 Task: Look for space in Bandar Seri Begawan, Brunei from 12th June, 2023 to 15th June, 2023 for 2 adults in price range Rs.10000 to Rs.15000. Place can be entire place with 1  bedroom having 1 bed and 1 bathroom. Property type can be house, flat, guest house, hotel. Booking option can be shelf check-in. Required host language is English.
Action: Mouse moved to (578, 76)
Screenshot: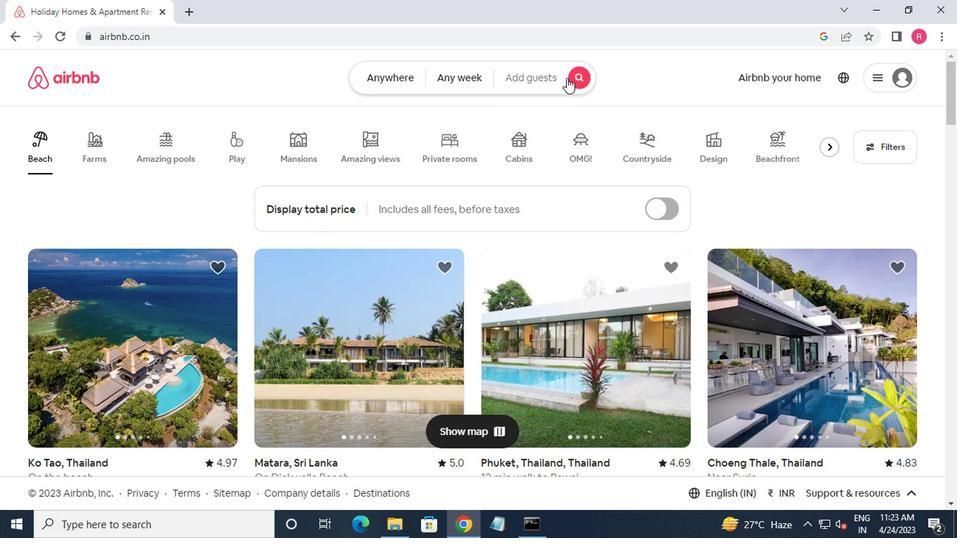 
Action: Mouse pressed left at (578, 76)
Screenshot: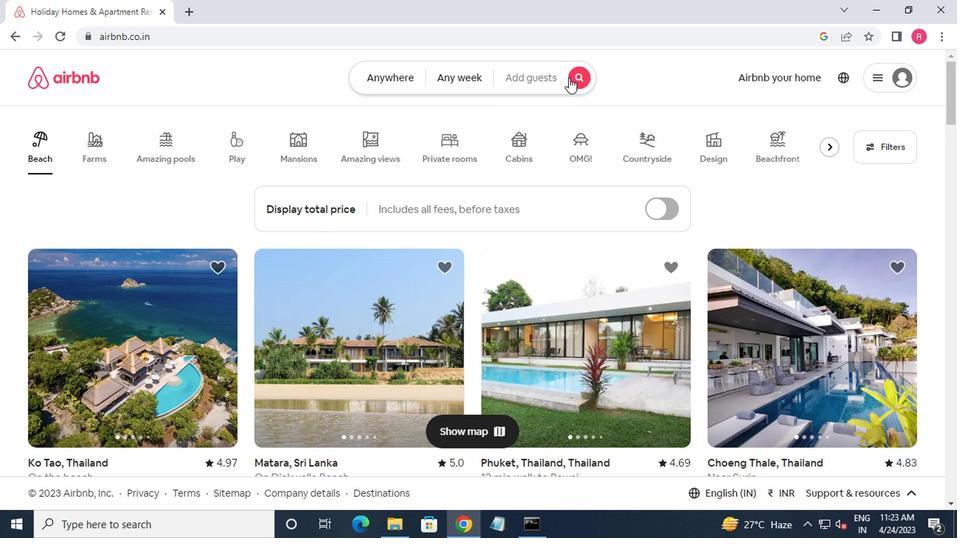 
Action: Mouse moved to (257, 136)
Screenshot: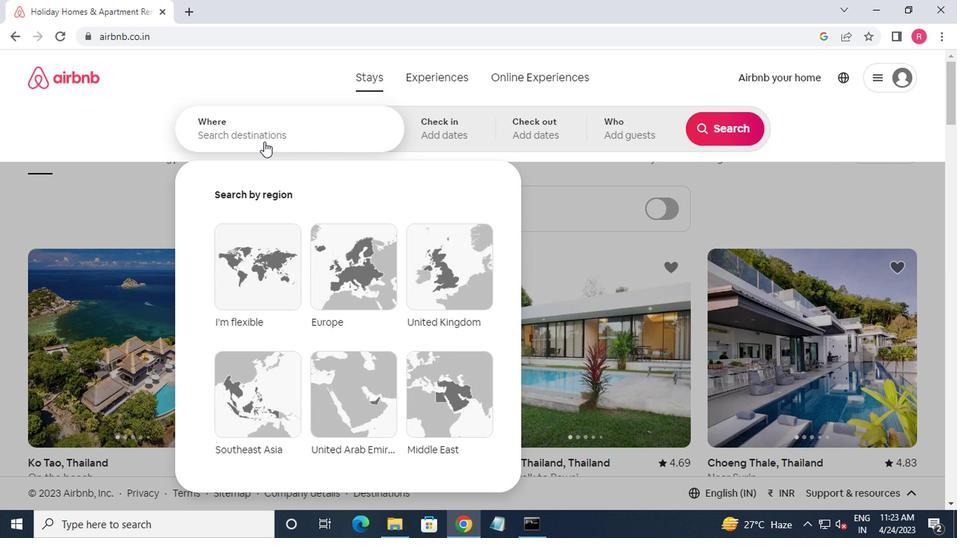 
Action: Mouse pressed left at (257, 136)
Screenshot: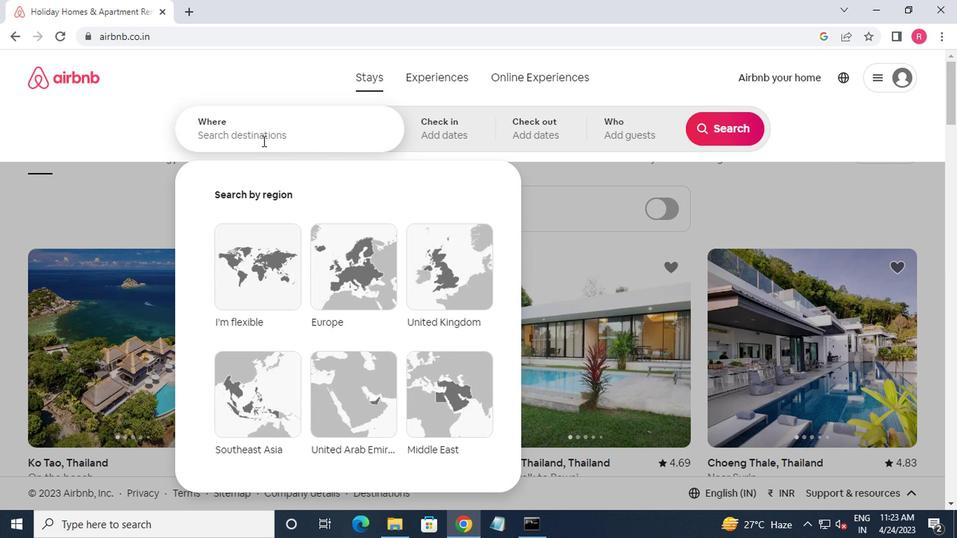 
Action: Mouse moved to (357, 206)
Screenshot: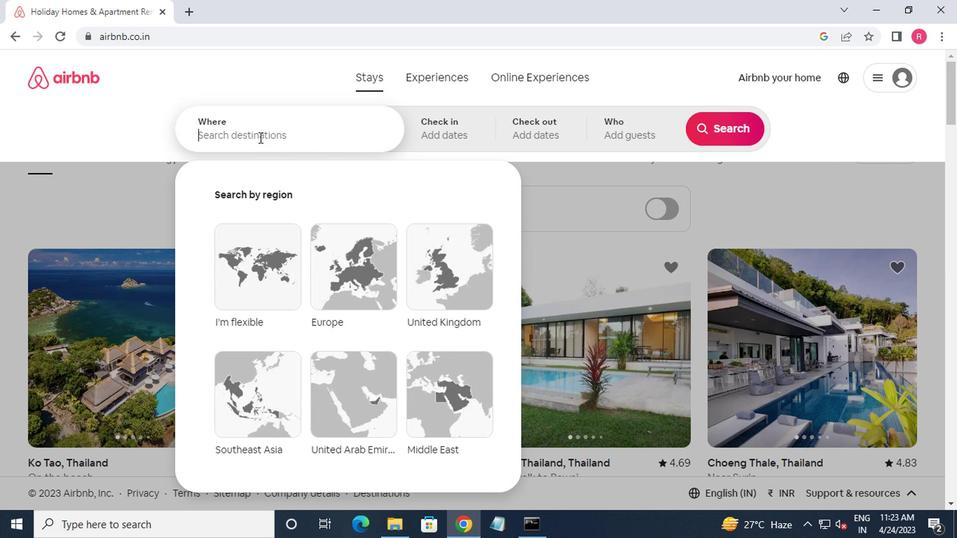 
Action: Key pressed bandar<Key.space>seri<Key.space>begawan,brunei
Screenshot: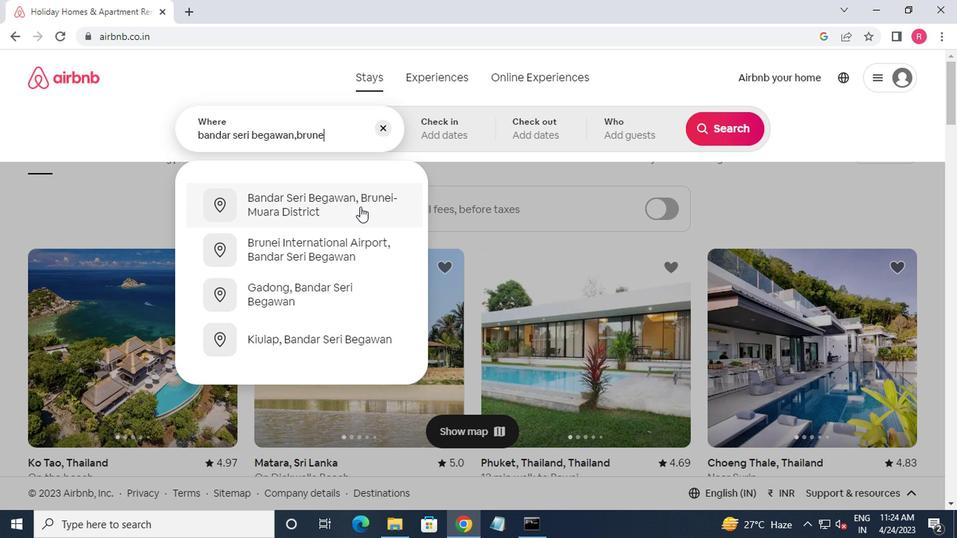 
Action: Mouse pressed left at (357, 206)
Screenshot: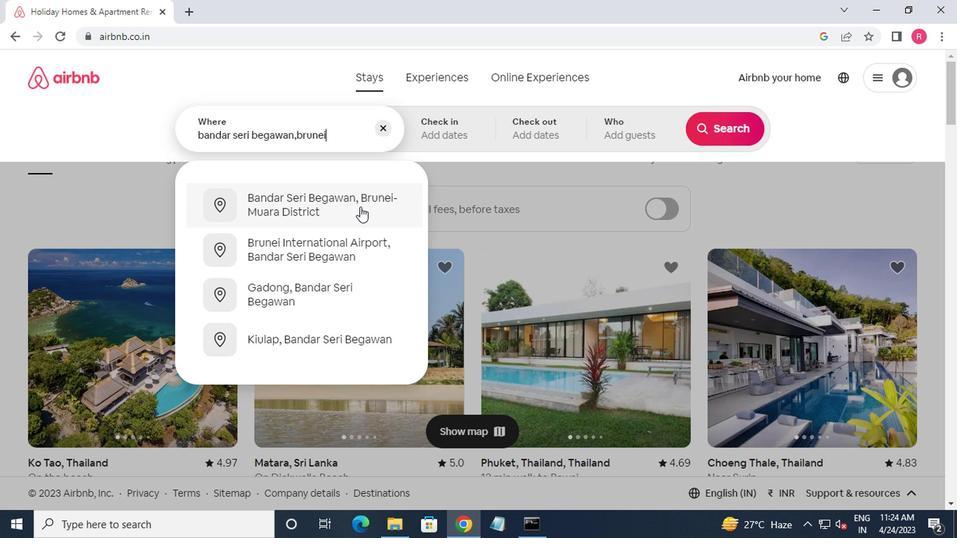 
Action: Mouse moved to (707, 241)
Screenshot: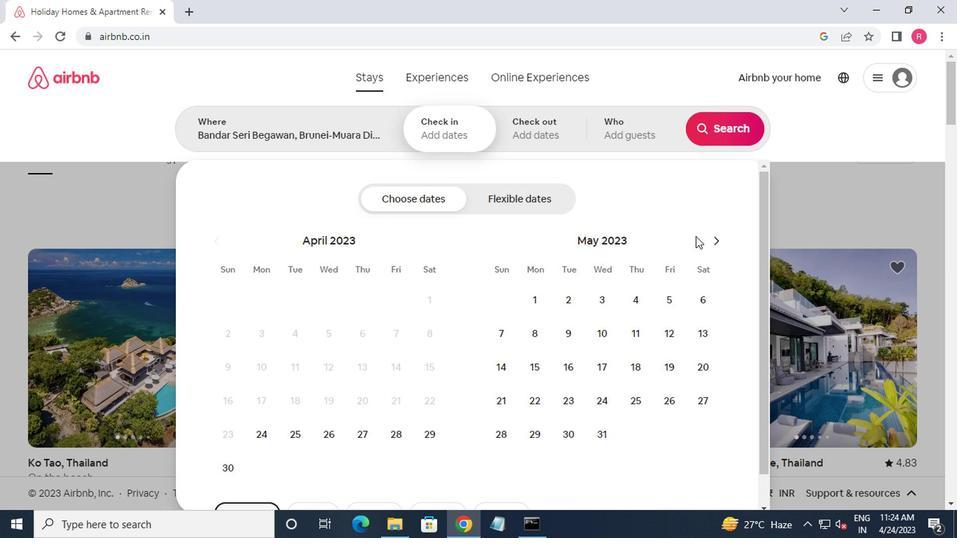 
Action: Mouse pressed left at (707, 241)
Screenshot: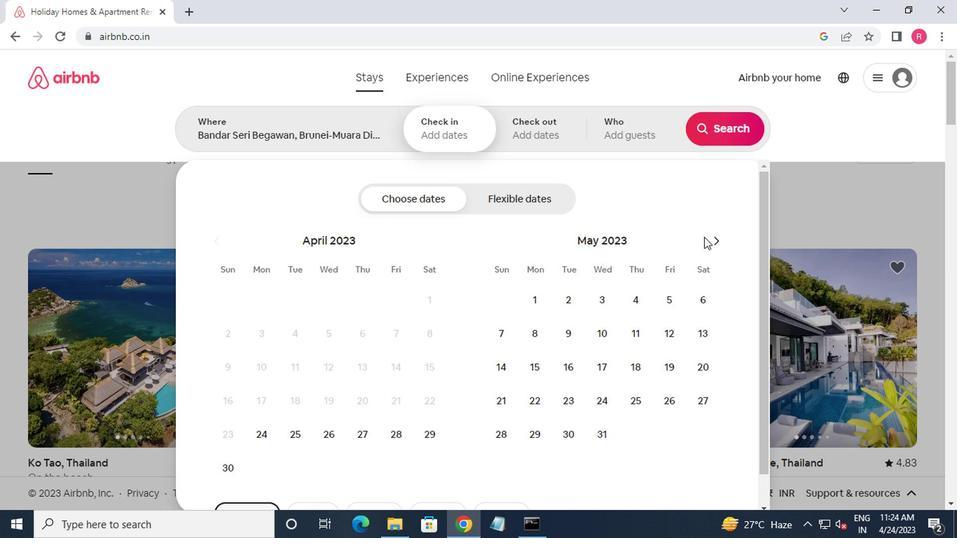 
Action: Mouse moved to (519, 369)
Screenshot: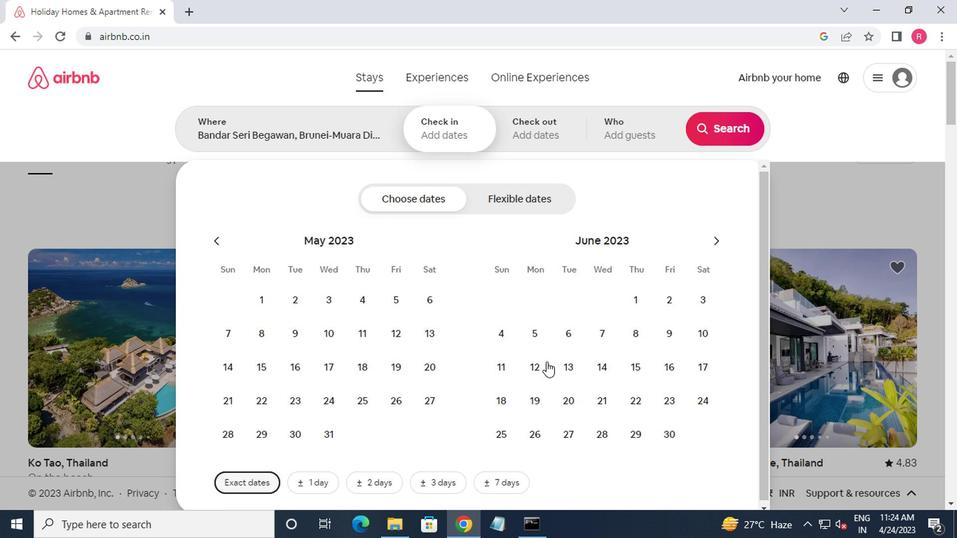 
Action: Mouse pressed left at (519, 369)
Screenshot: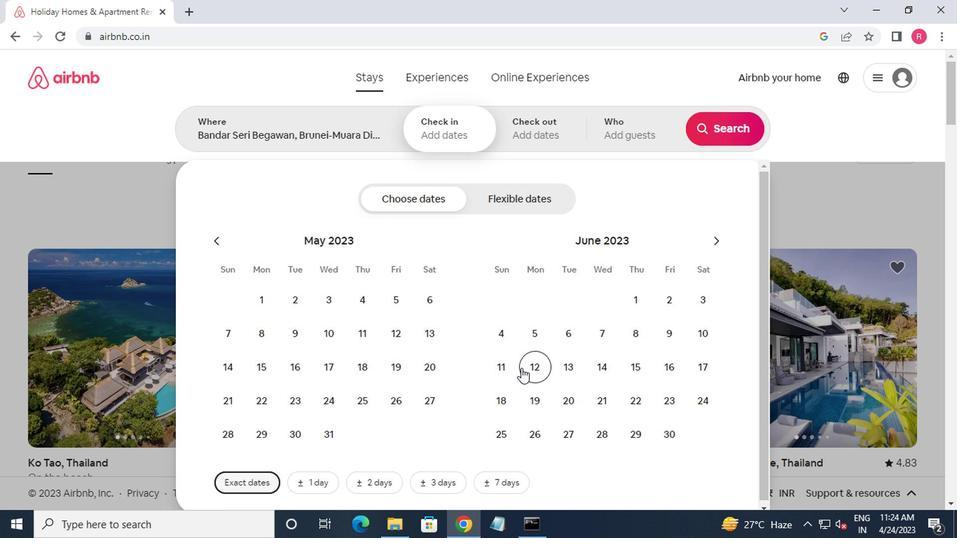 
Action: Mouse moved to (628, 369)
Screenshot: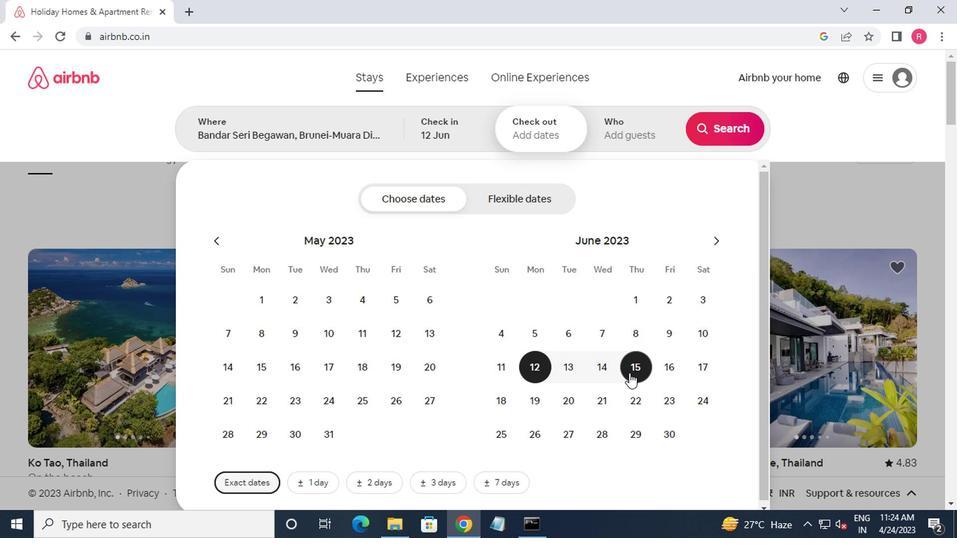
Action: Mouse pressed left at (628, 369)
Screenshot: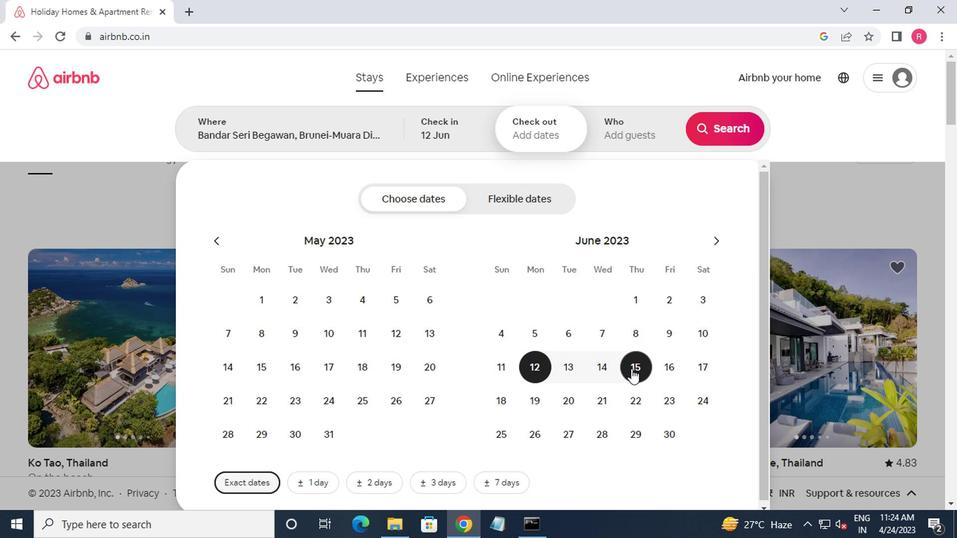 
Action: Mouse moved to (626, 133)
Screenshot: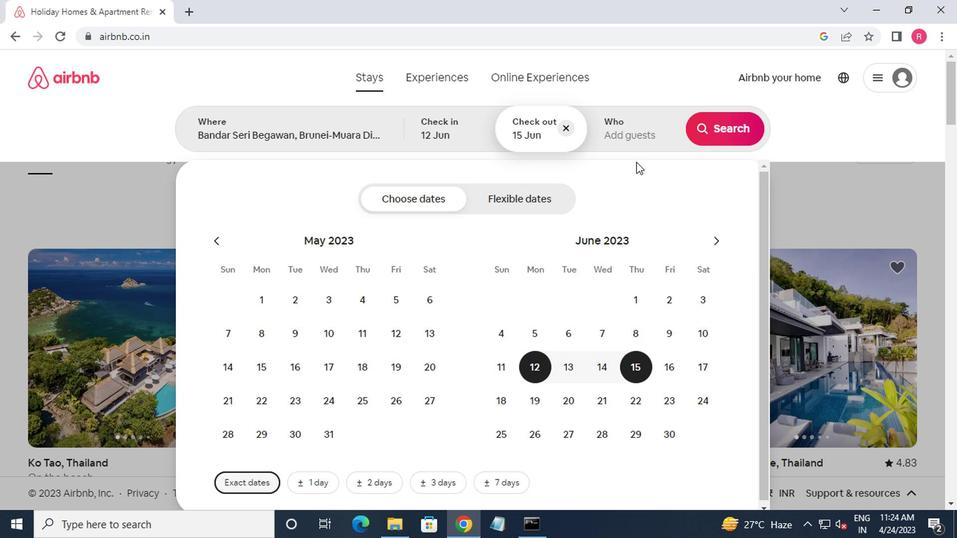 
Action: Mouse pressed left at (626, 133)
Screenshot: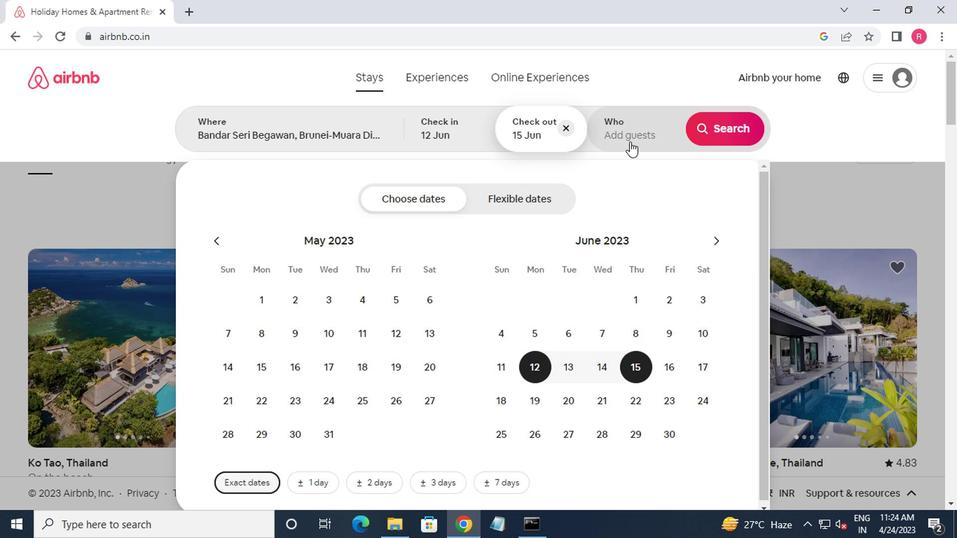 
Action: Mouse moved to (722, 210)
Screenshot: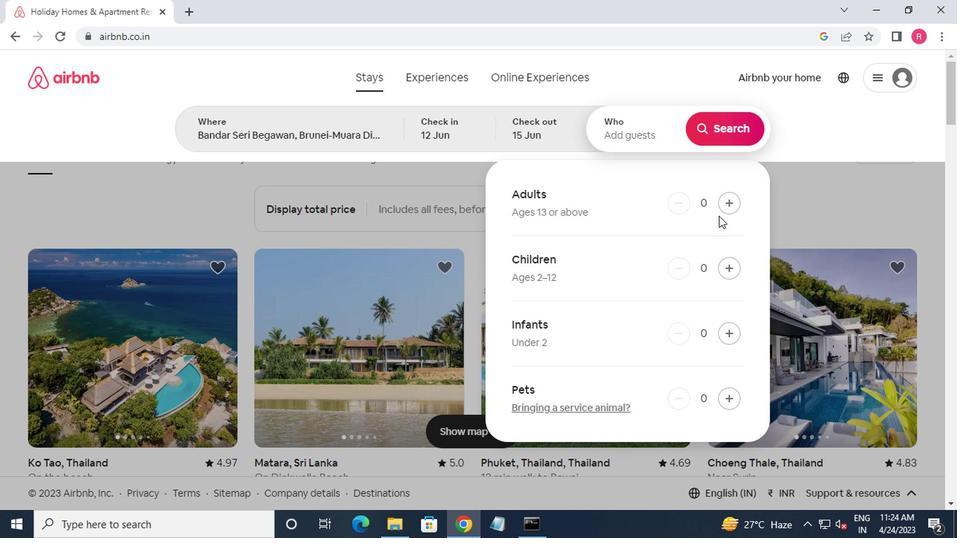 
Action: Mouse pressed left at (722, 210)
Screenshot: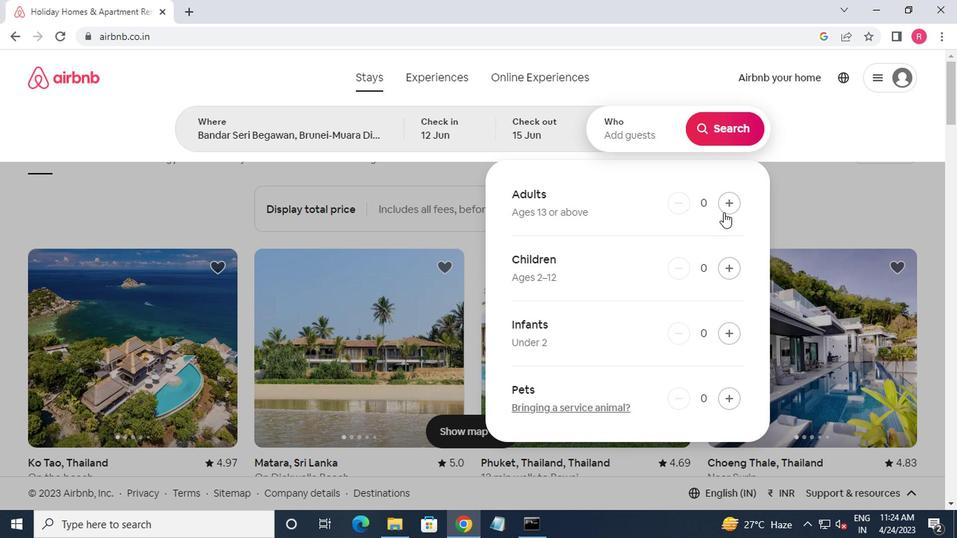 
Action: Mouse pressed left at (722, 210)
Screenshot: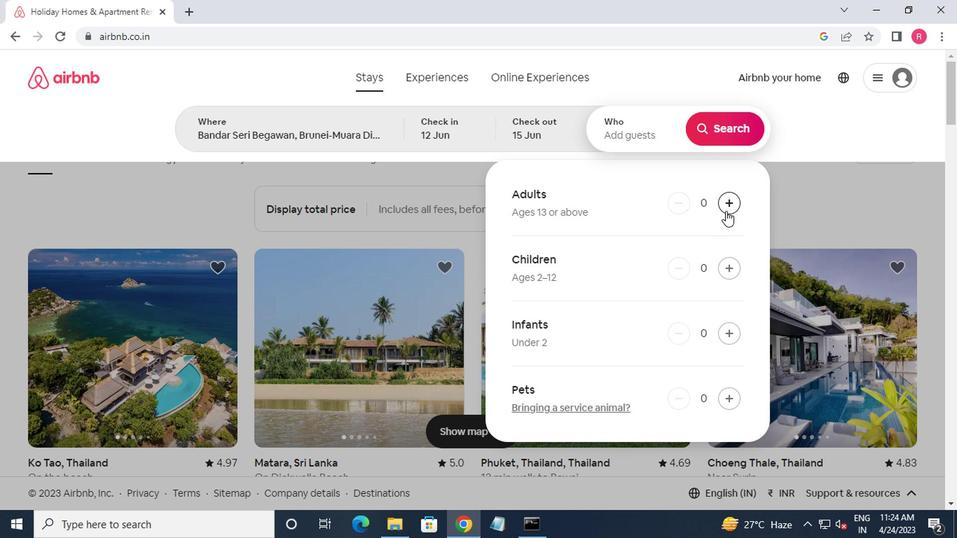 
Action: Mouse moved to (708, 135)
Screenshot: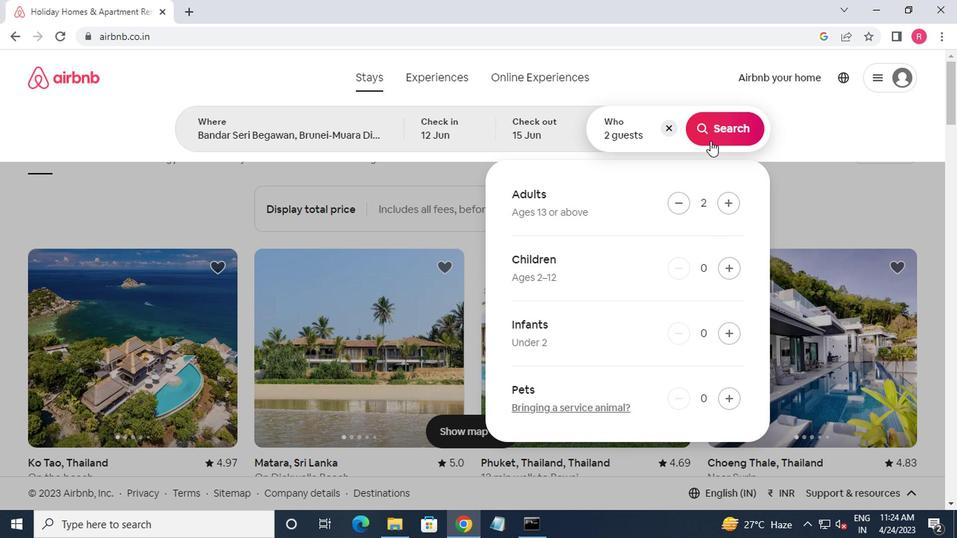 
Action: Mouse pressed left at (708, 135)
Screenshot: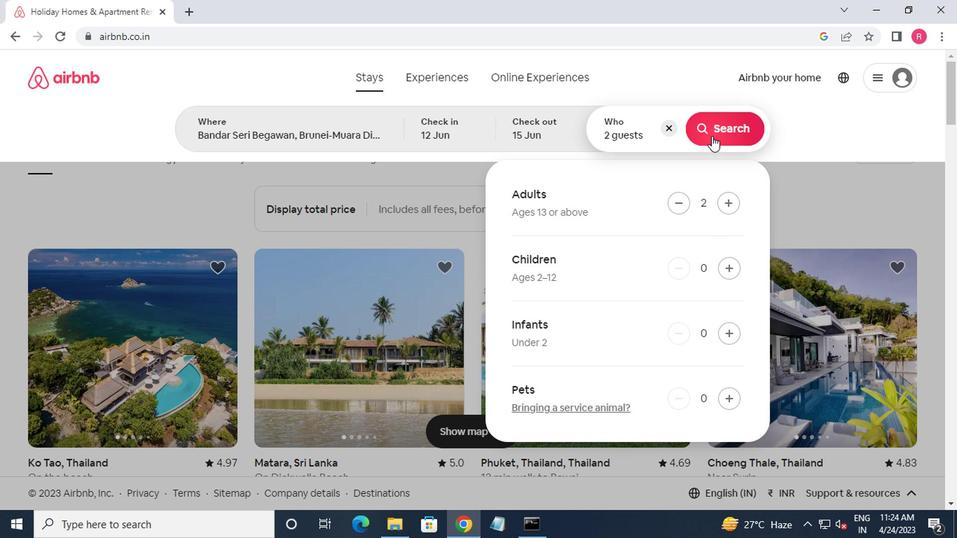 
Action: Mouse moved to (892, 137)
Screenshot: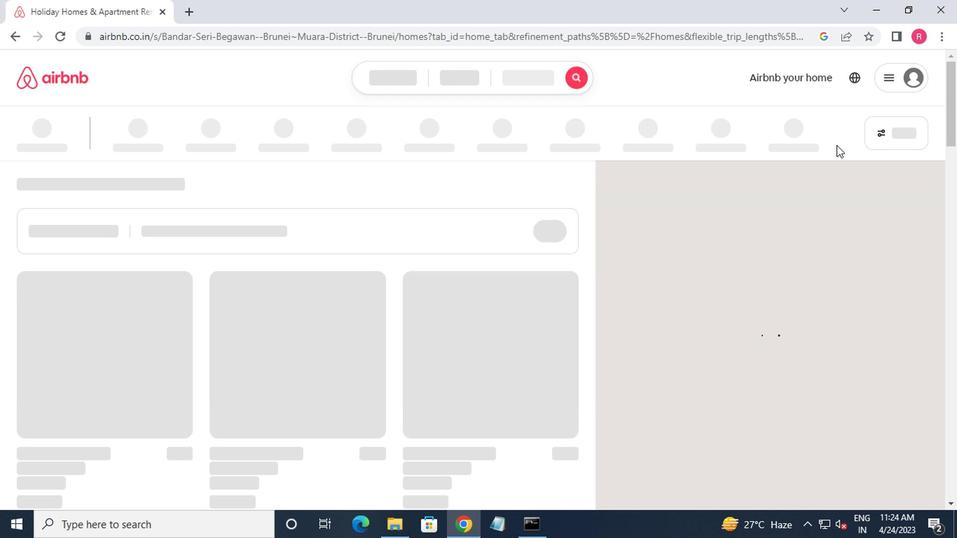 
Action: Mouse pressed left at (892, 137)
Screenshot: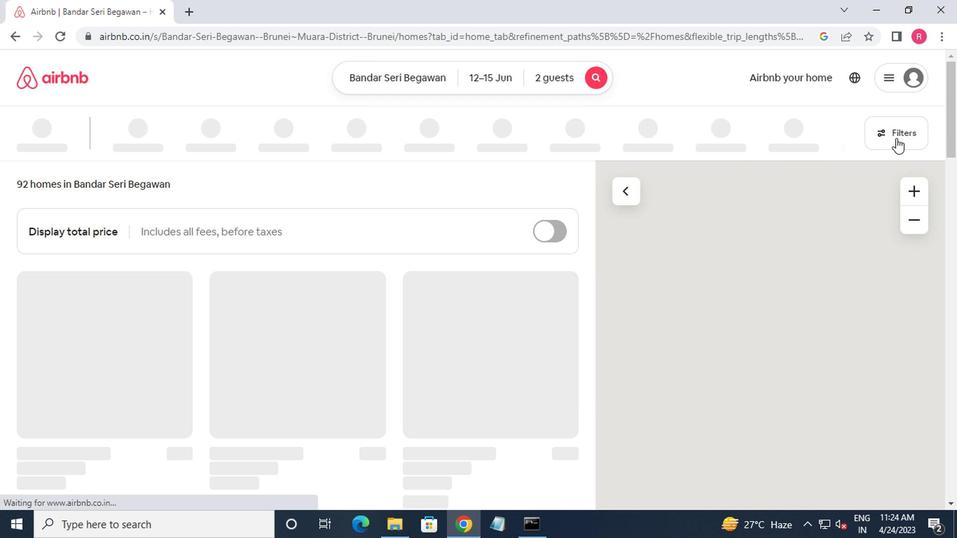 
Action: Mouse moved to (328, 317)
Screenshot: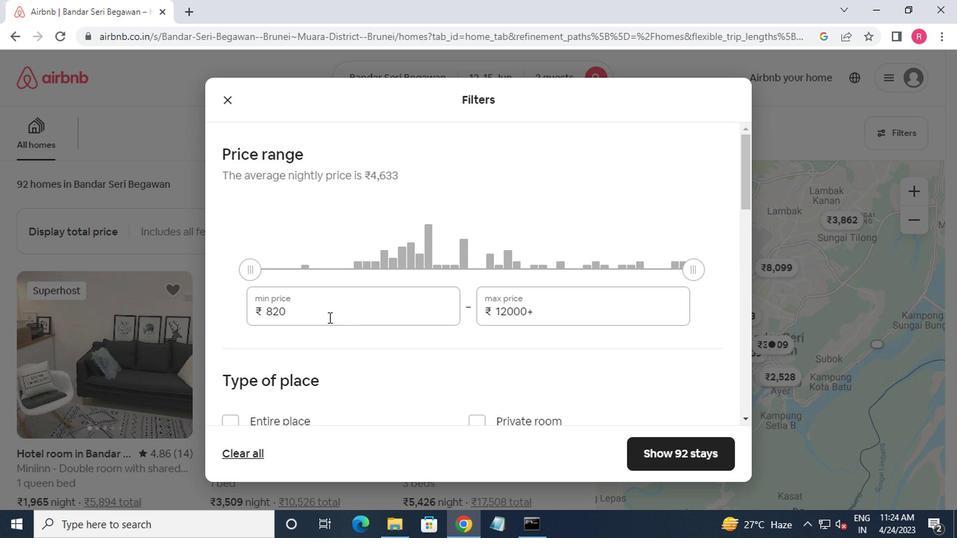 
Action: Mouse pressed left at (328, 317)
Screenshot: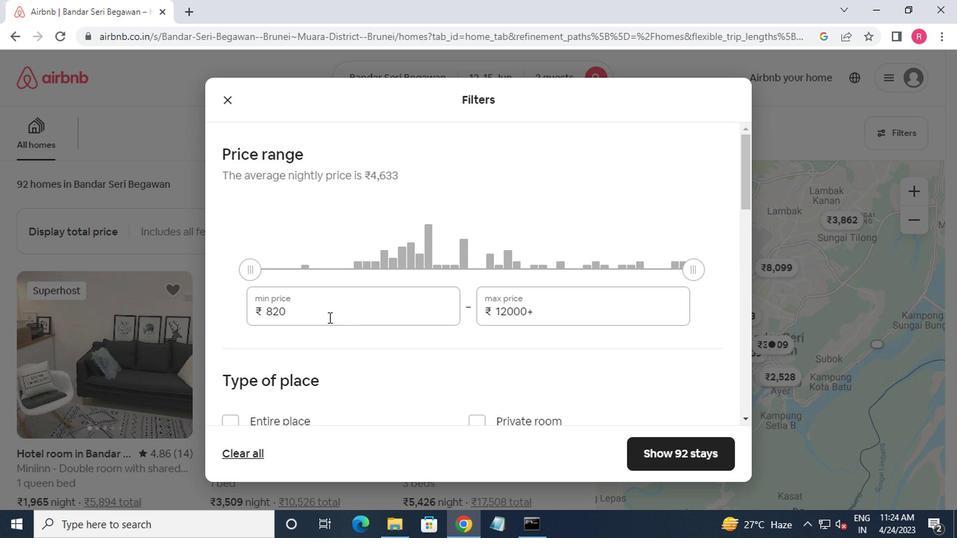 
Action: Mouse moved to (282, 359)
Screenshot: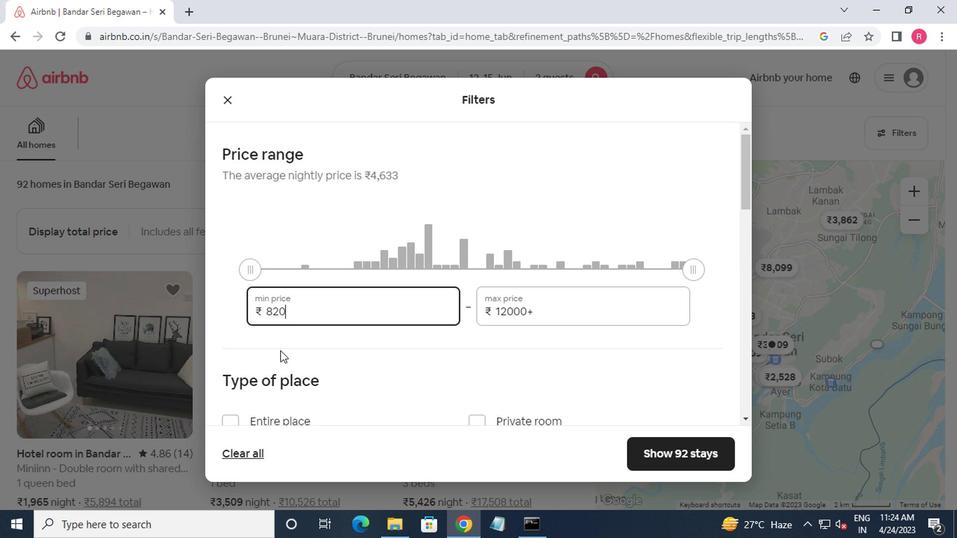 
Action: Key pressed <Key.backspace><Key.backspace><Key.backspace><Key.backspace>10000<Key.tab>1500<Key.backspace><Key.backspace><Key.backspace><Key.backspace><Key.backspace>5000
Screenshot: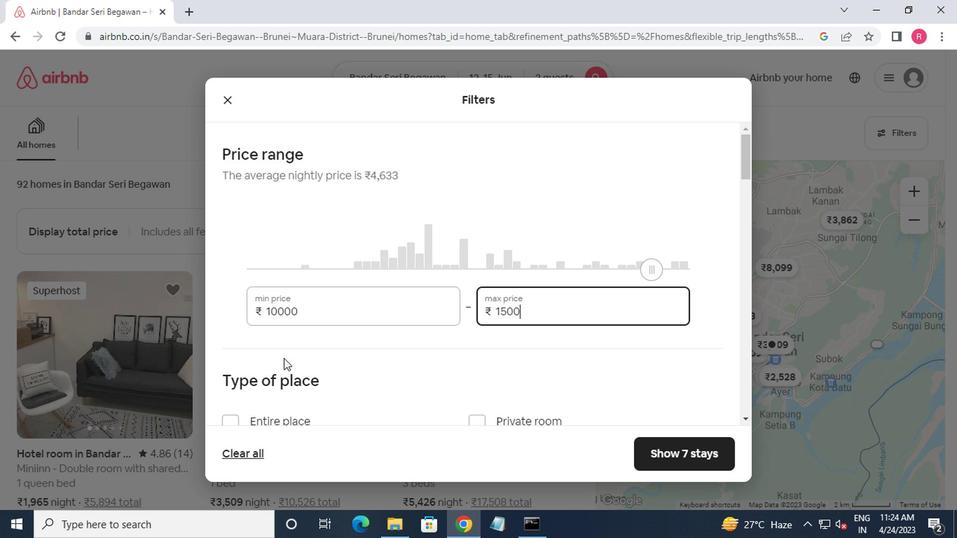 
Action: Mouse moved to (324, 395)
Screenshot: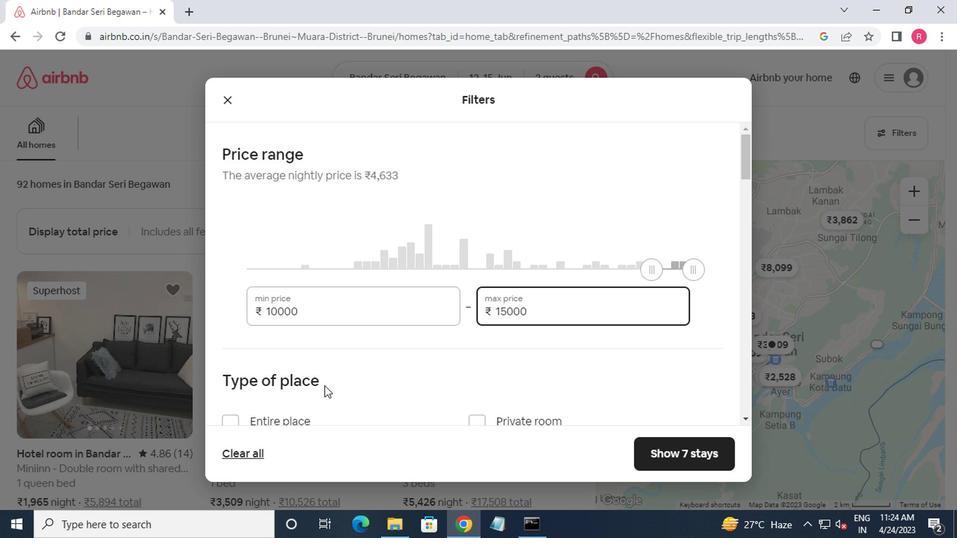 
Action: Mouse scrolled (324, 394) with delta (0, 0)
Screenshot: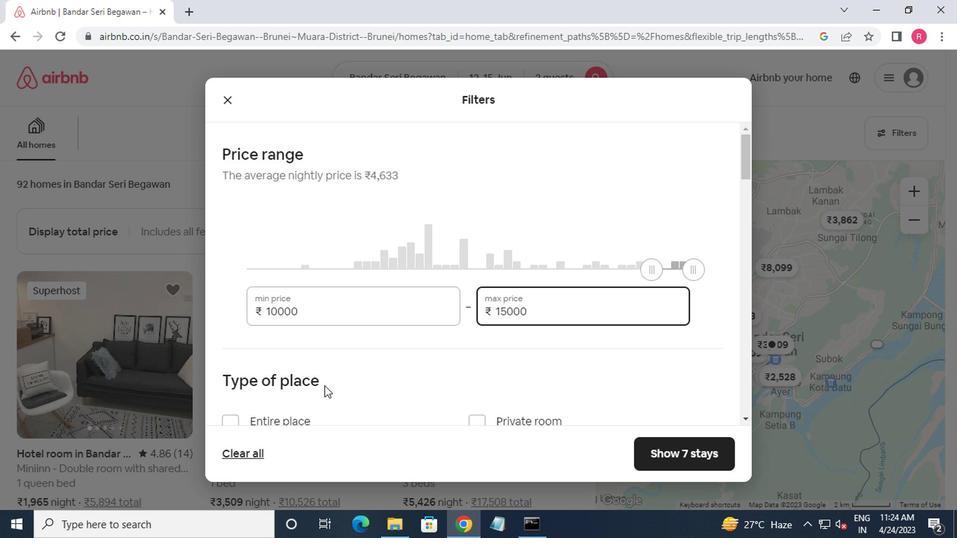 
Action: Mouse moved to (324, 397)
Screenshot: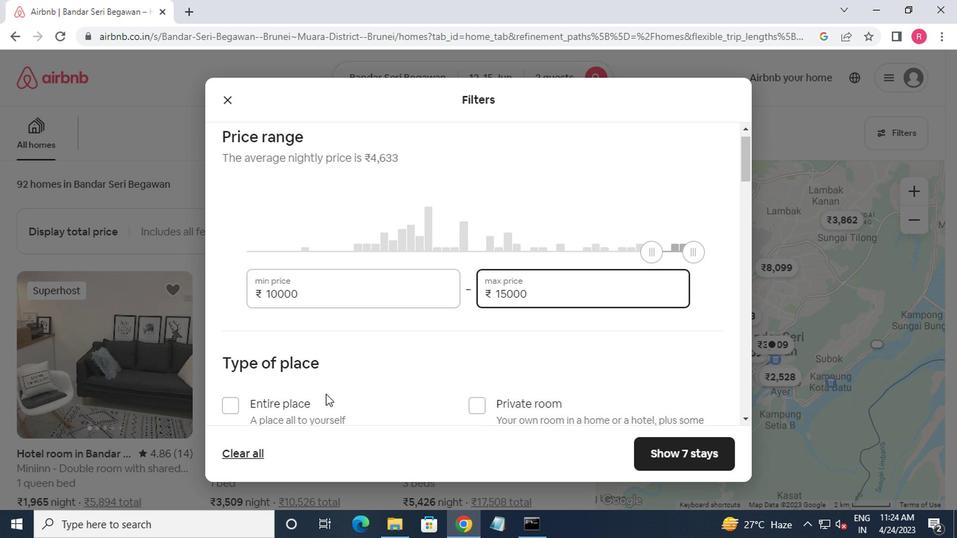 
Action: Mouse scrolled (324, 396) with delta (0, 0)
Screenshot: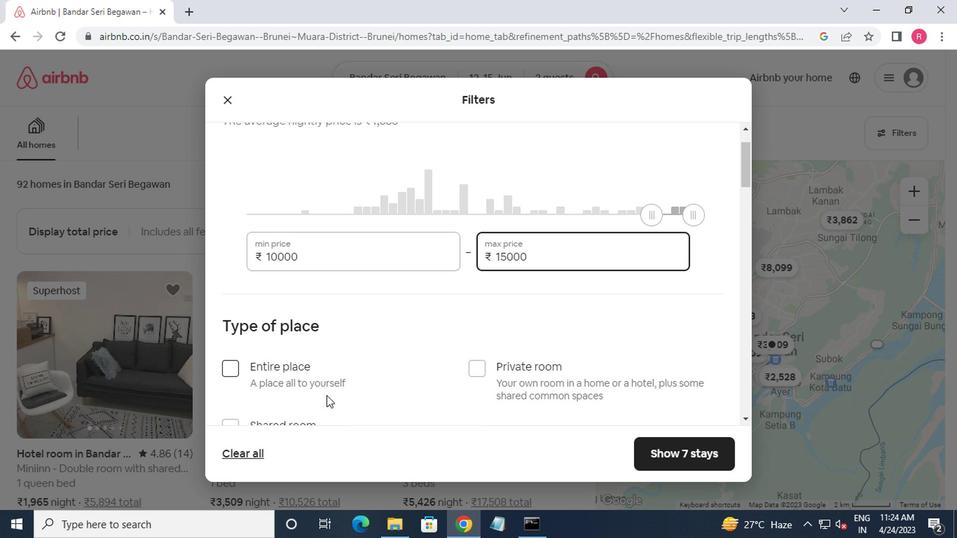 
Action: Mouse moved to (228, 284)
Screenshot: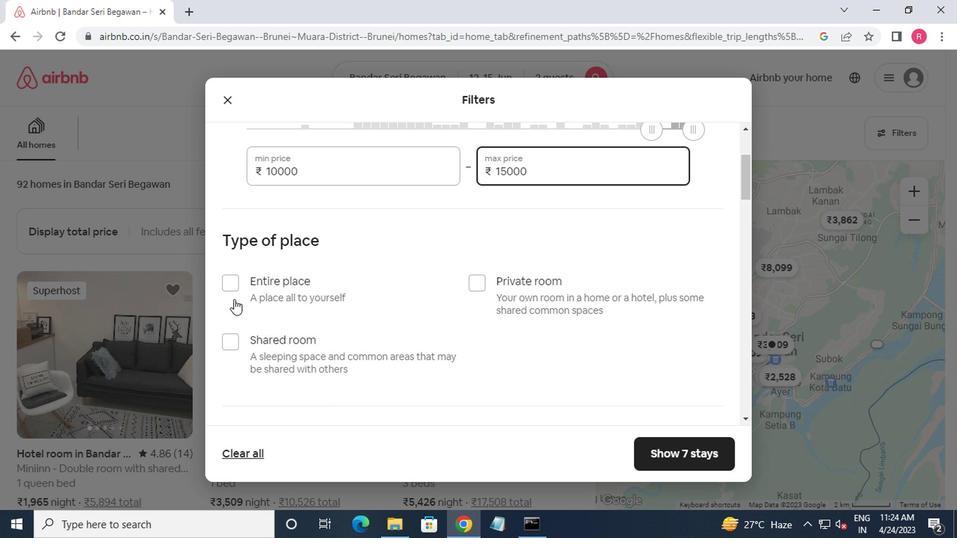 
Action: Mouse pressed left at (228, 284)
Screenshot: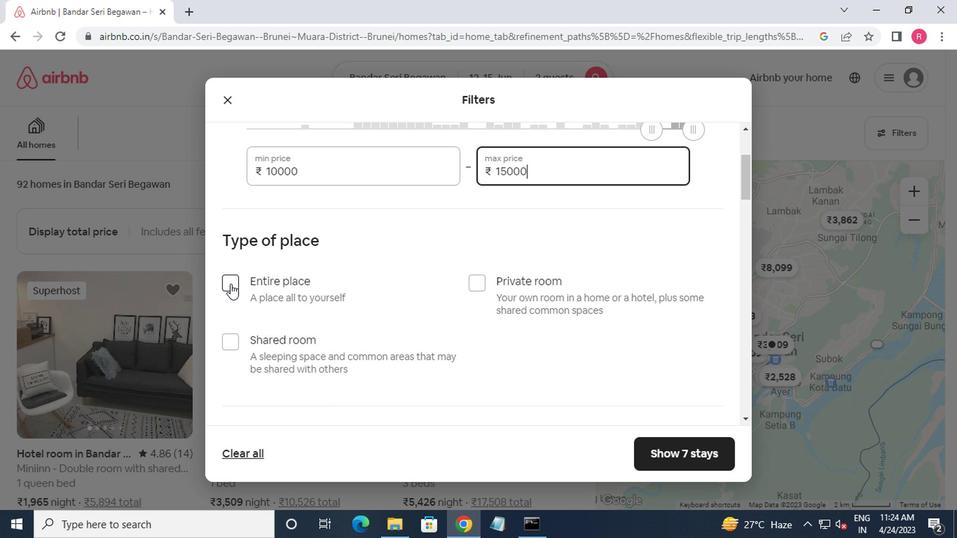 
Action: Mouse moved to (353, 317)
Screenshot: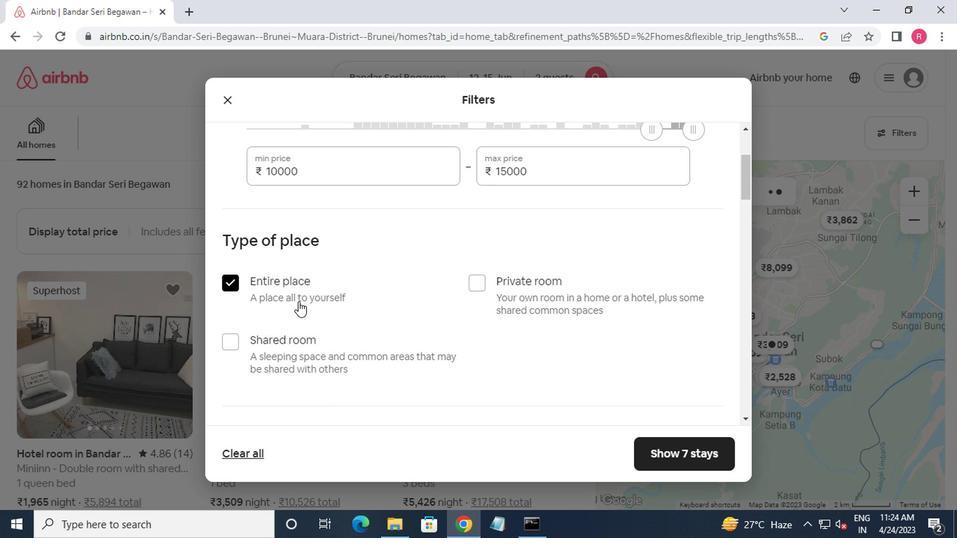
Action: Mouse scrolled (353, 316) with delta (0, 0)
Screenshot: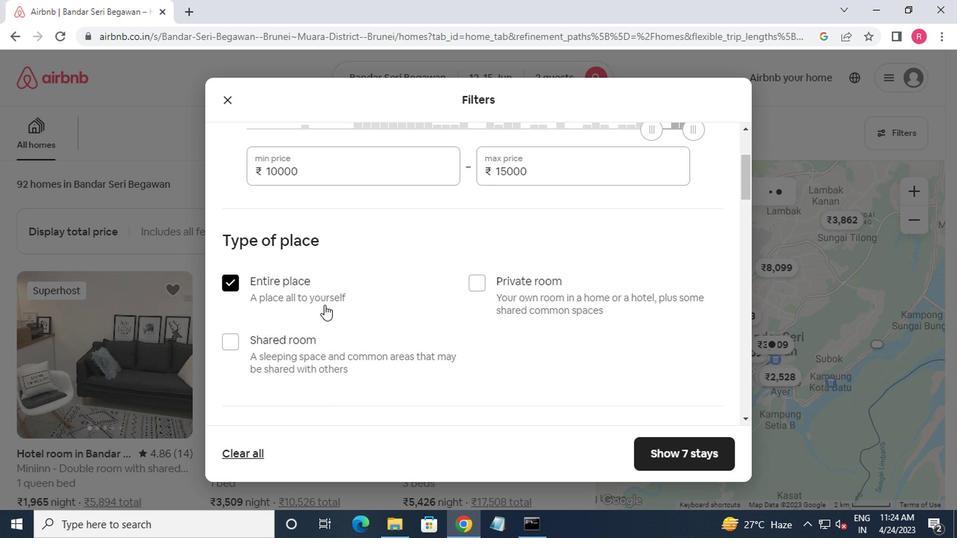 
Action: Mouse moved to (356, 319)
Screenshot: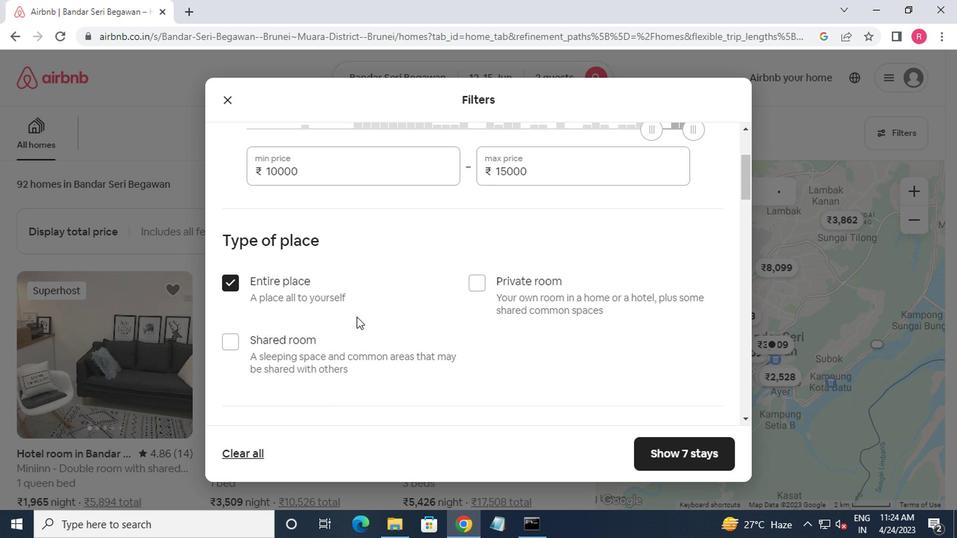 
Action: Mouse scrolled (356, 318) with delta (0, 0)
Screenshot: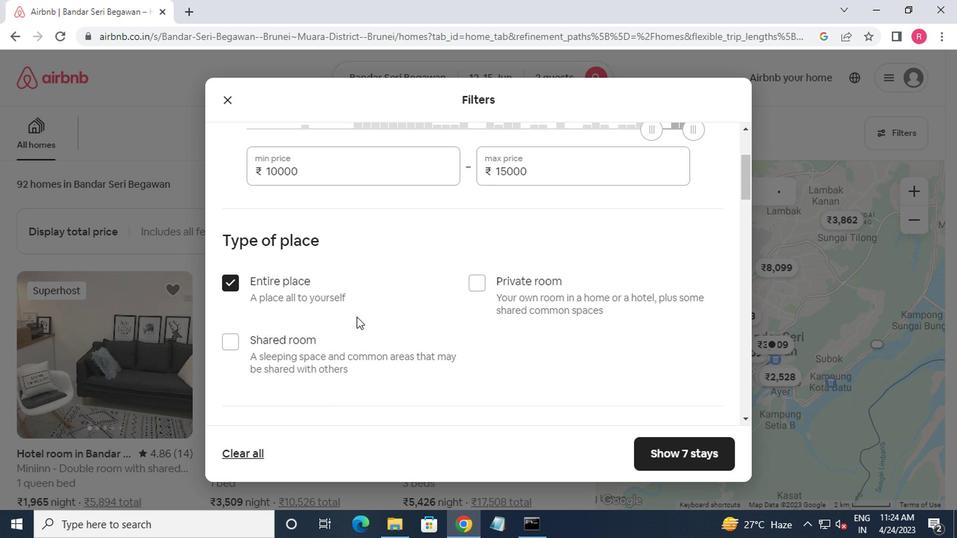 
Action: Mouse moved to (350, 325)
Screenshot: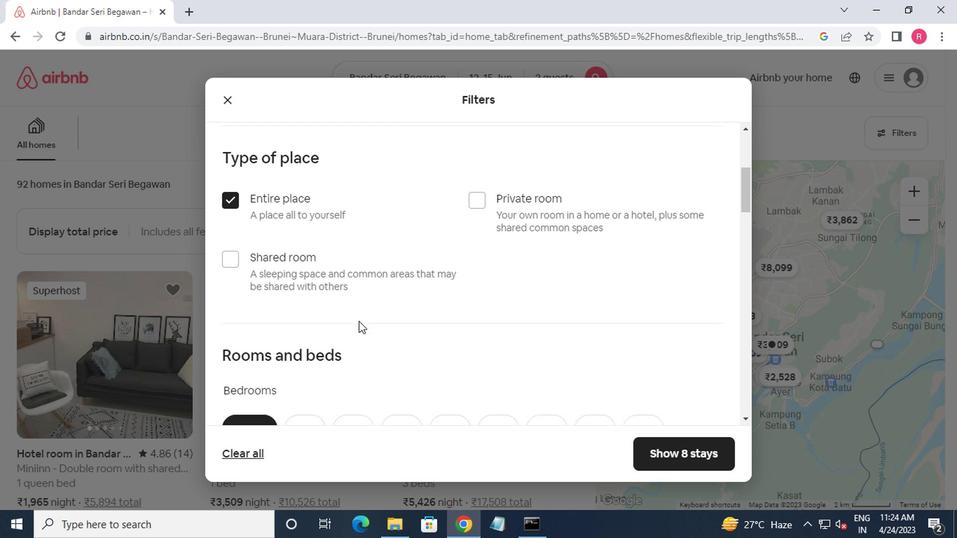 
Action: Mouse scrolled (350, 324) with delta (0, 0)
Screenshot: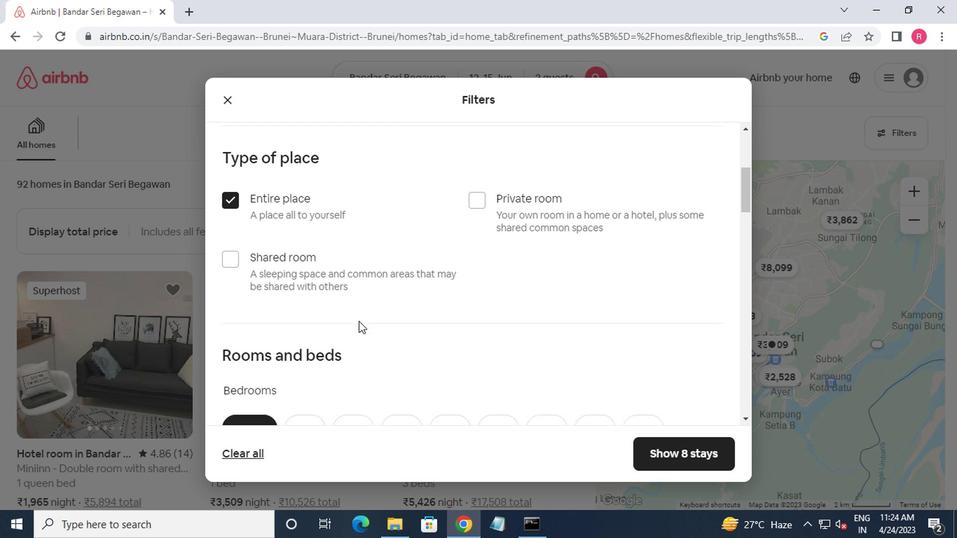 
Action: Mouse moved to (345, 327)
Screenshot: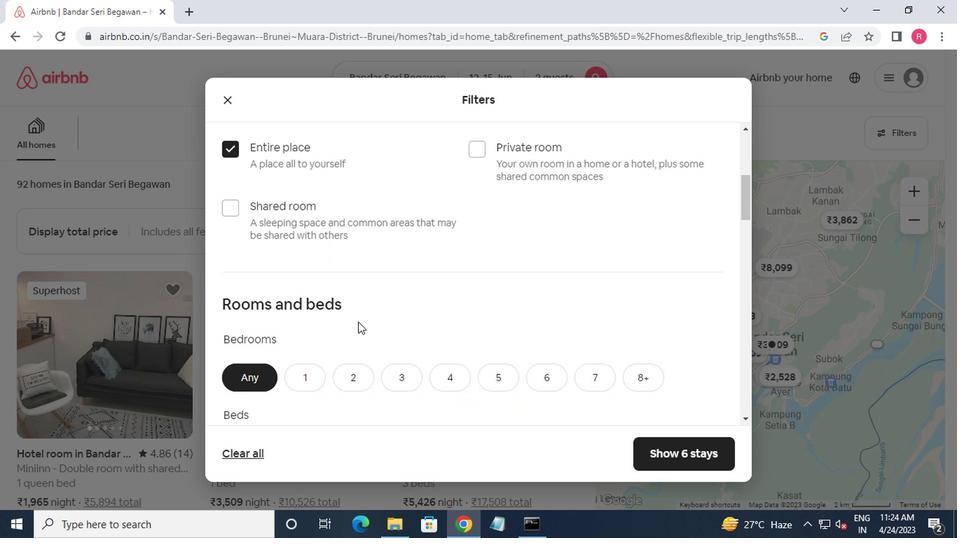 
Action: Mouse scrolled (345, 327) with delta (0, 0)
Screenshot: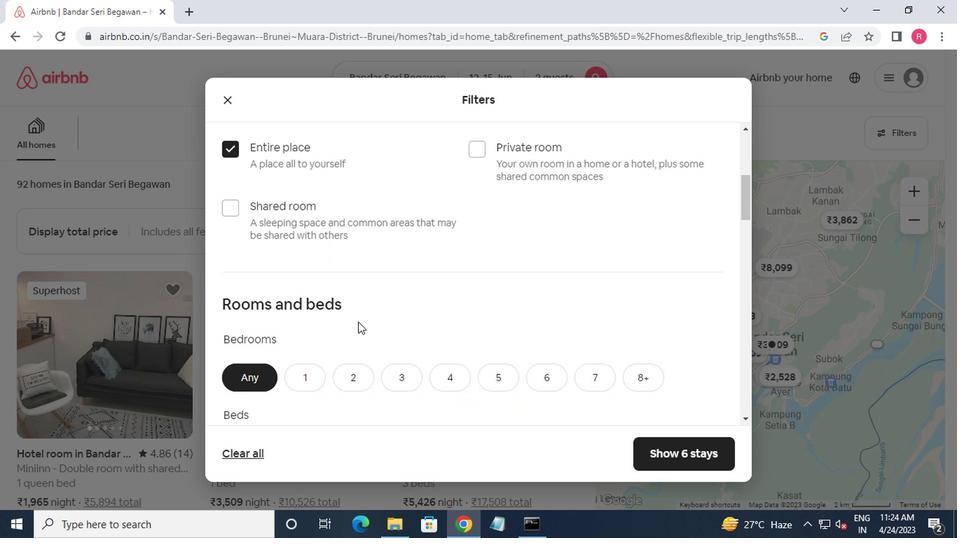 
Action: Mouse moved to (306, 235)
Screenshot: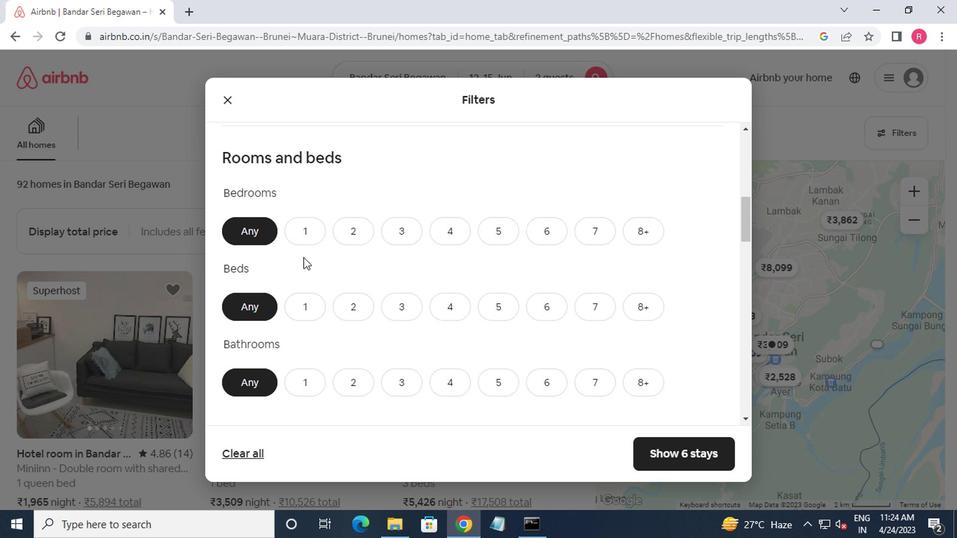 
Action: Mouse pressed left at (306, 235)
Screenshot: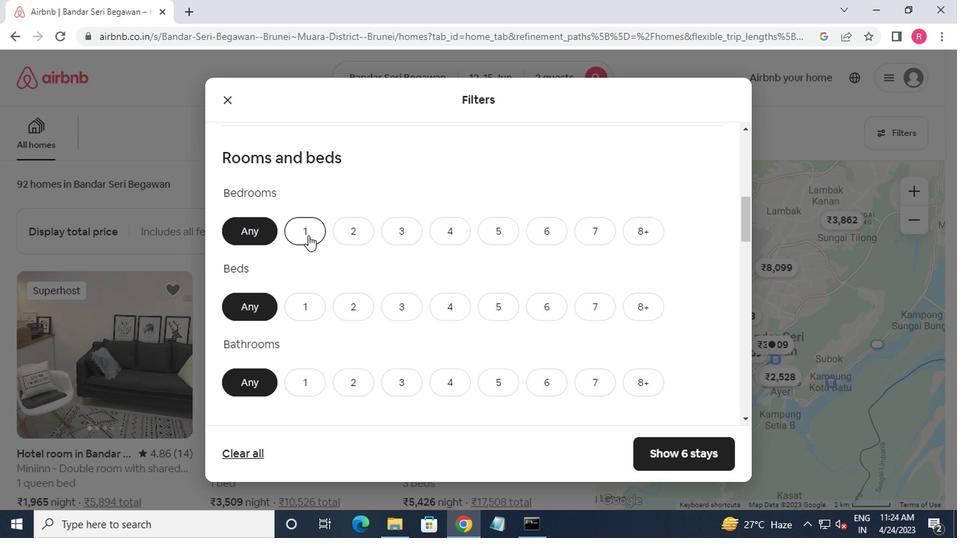 
Action: Mouse moved to (329, 255)
Screenshot: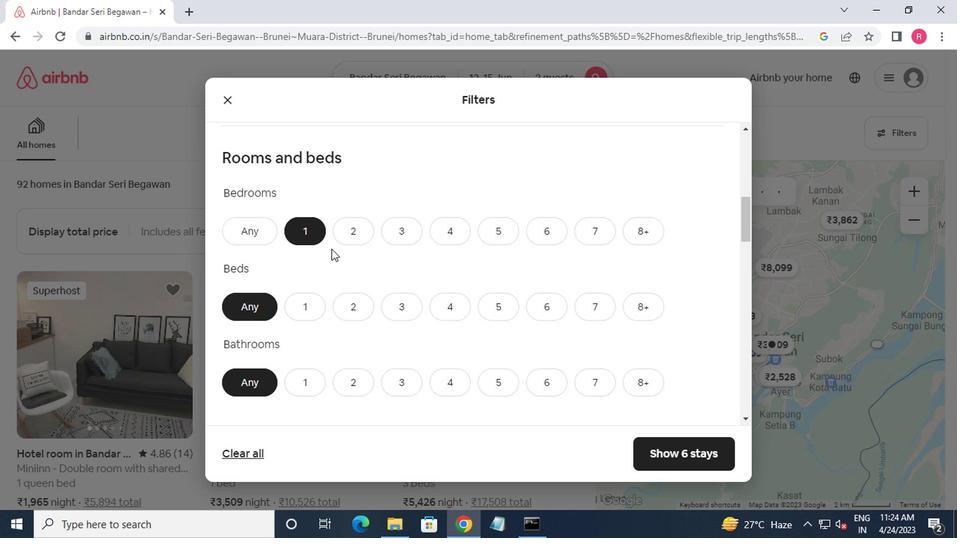 
Action: Mouse scrolled (329, 254) with delta (0, 0)
Screenshot: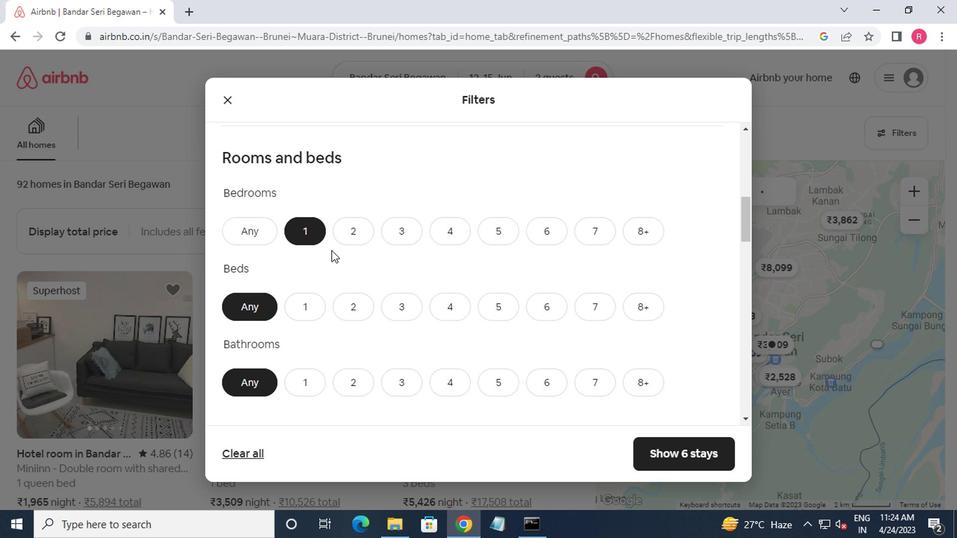 
Action: Mouse moved to (307, 247)
Screenshot: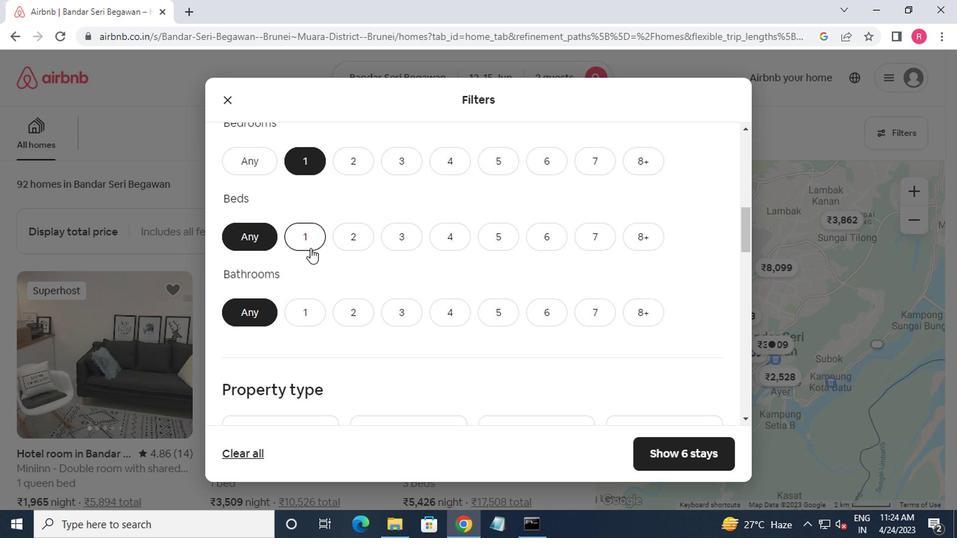 
Action: Mouse pressed left at (307, 247)
Screenshot: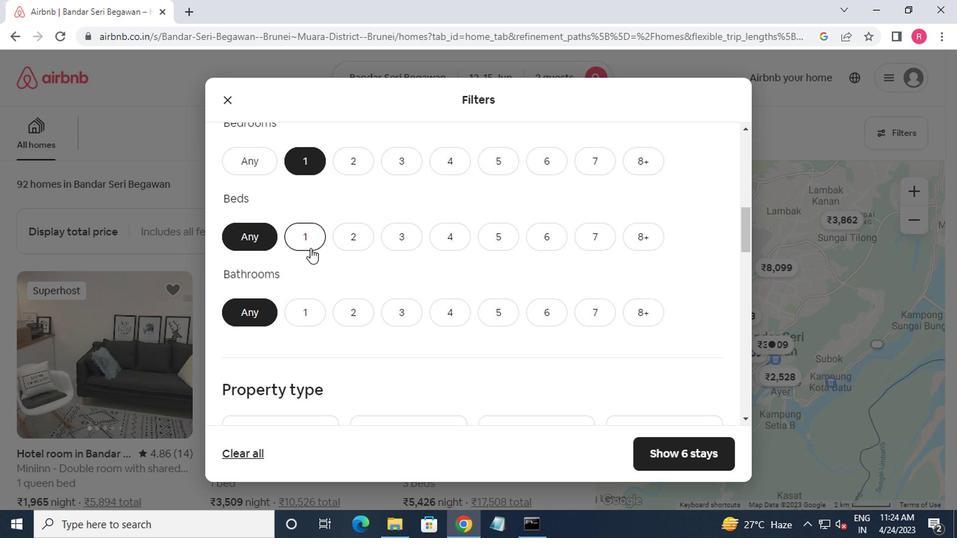
Action: Mouse moved to (310, 305)
Screenshot: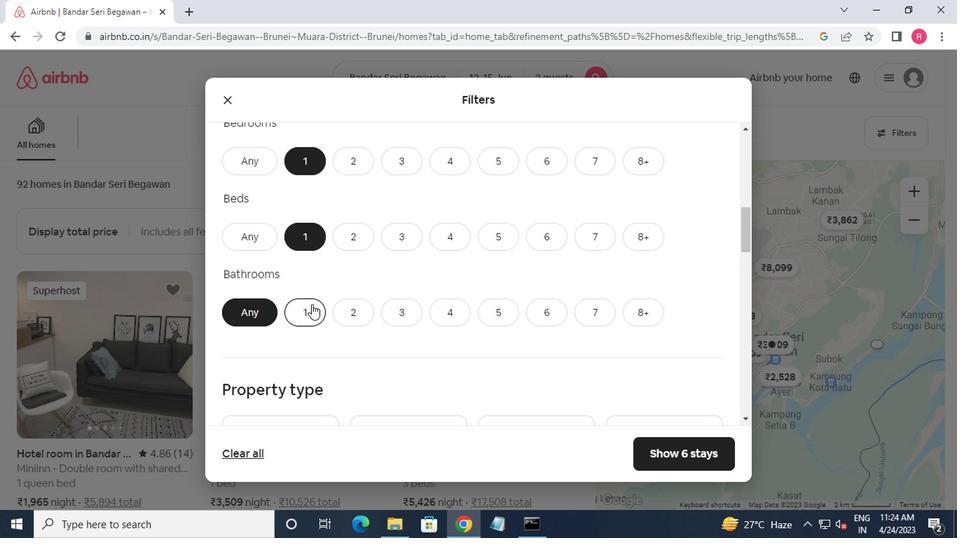 
Action: Mouse pressed left at (310, 305)
Screenshot: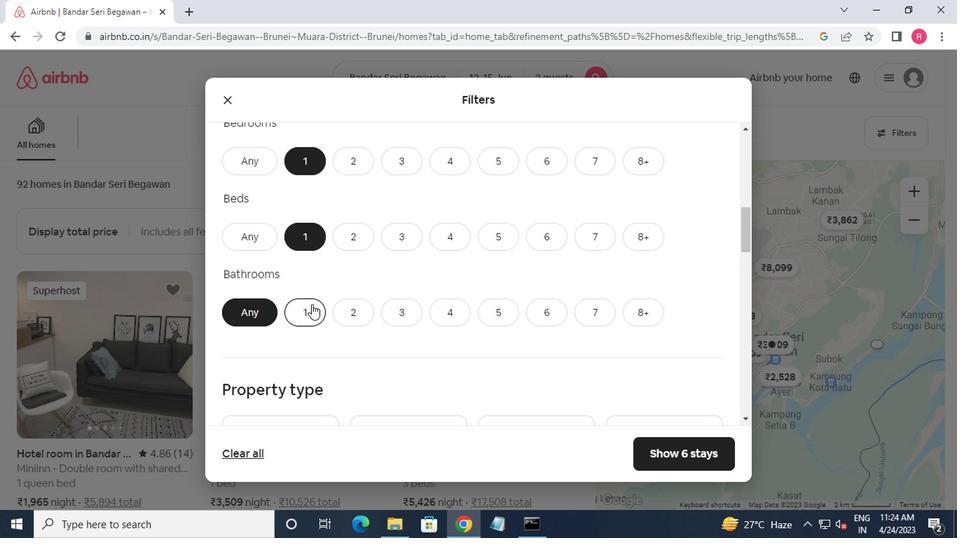 
Action: Mouse moved to (310, 305)
Screenshot: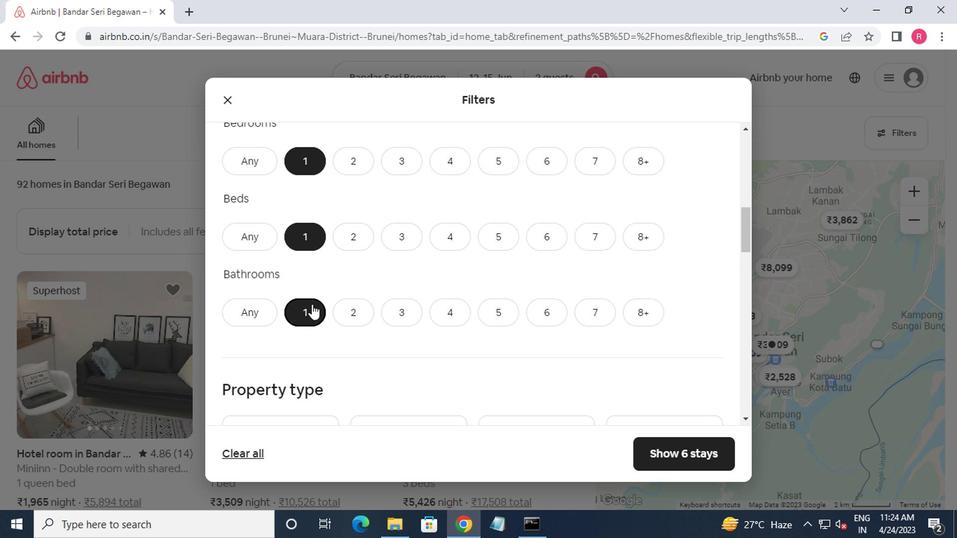 
Action: Mouse pressed left at (310, 305)
Screenshot: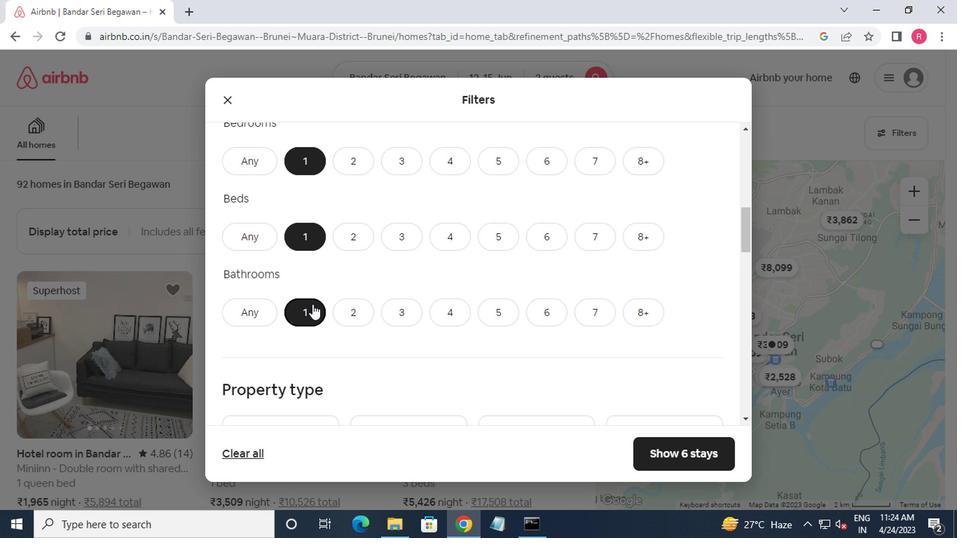 
Action: Mouse moved to (335, 288)
Screenshot: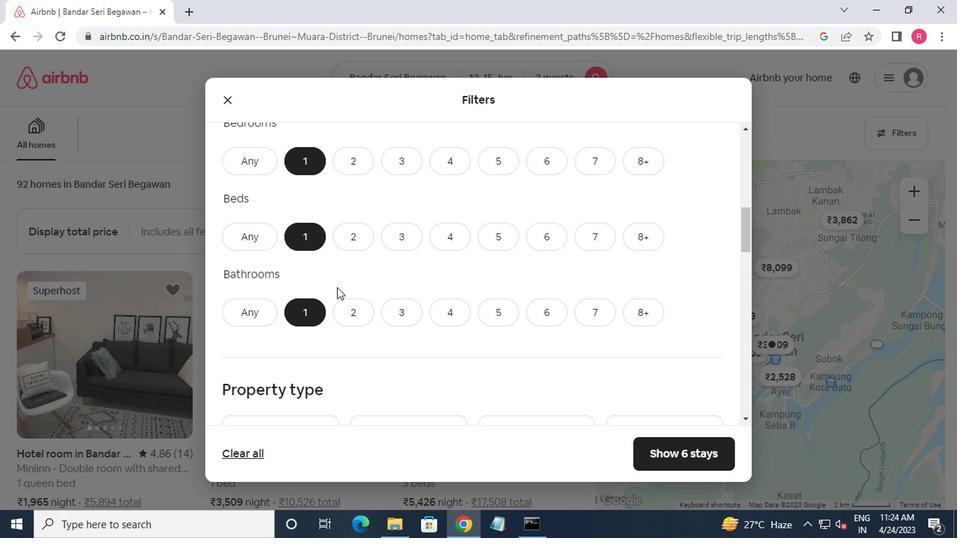 
Action: Mouse scrolled (335, 287) with delta (0, 0)
Screenshot: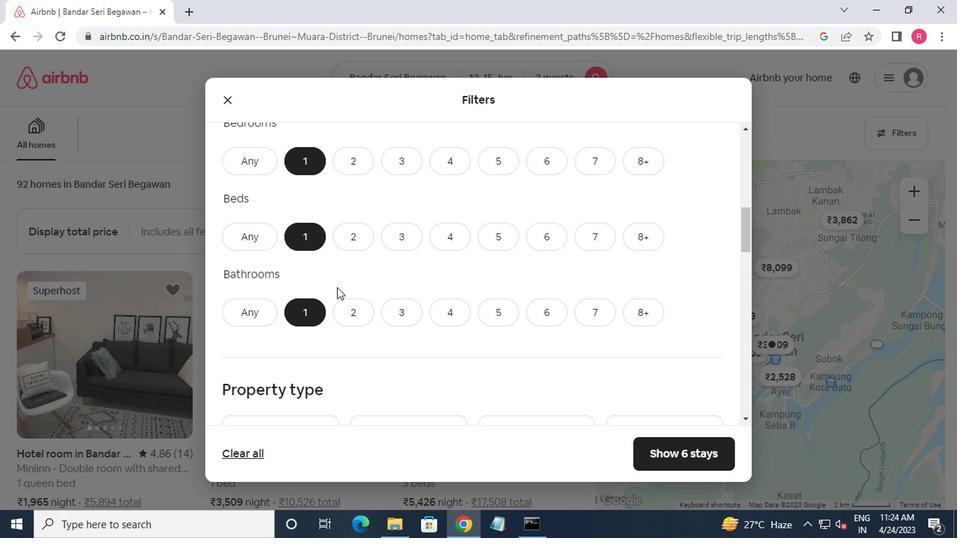
Action: Mouse scrolled (335, 287) with delta (0, 0)
Screenshot: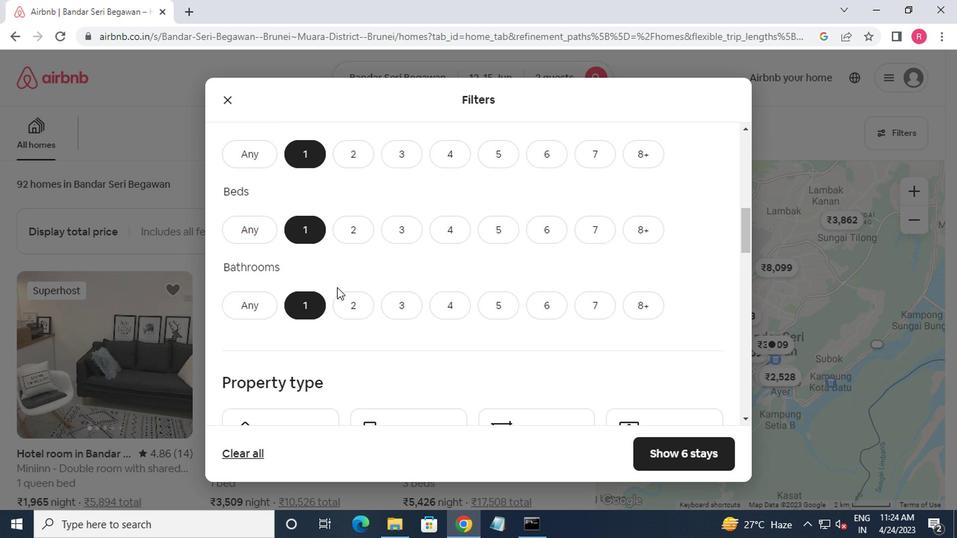 
Action: Mouse moved to (289, 336)
Screenshot: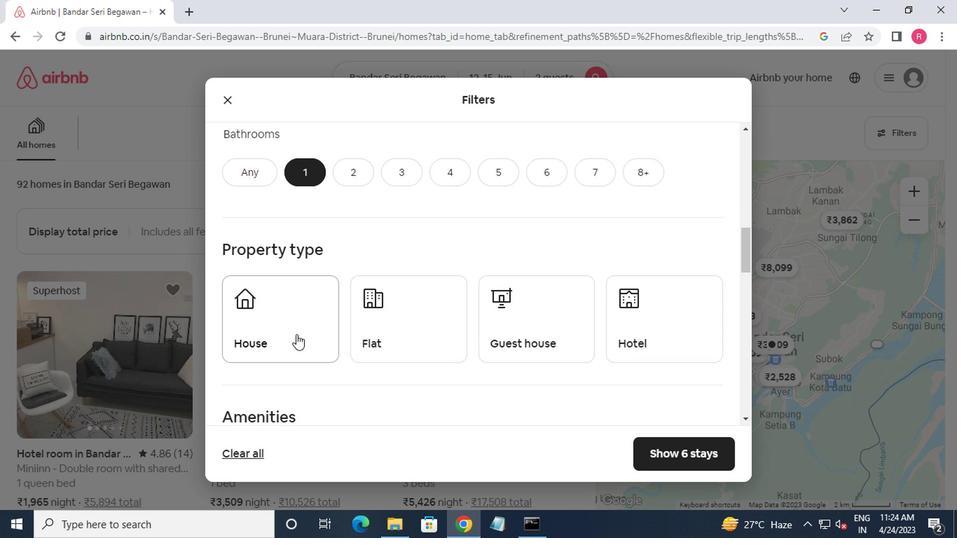 
Action: Mouse pressed left at (289, 336)
Screenshot: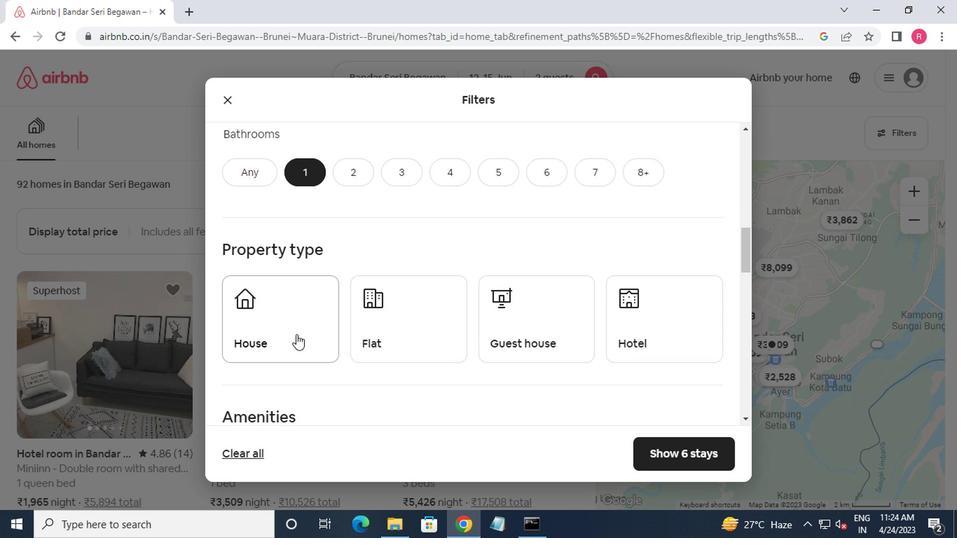 
Action: Mouse moved to (399, 325)
Screenshot: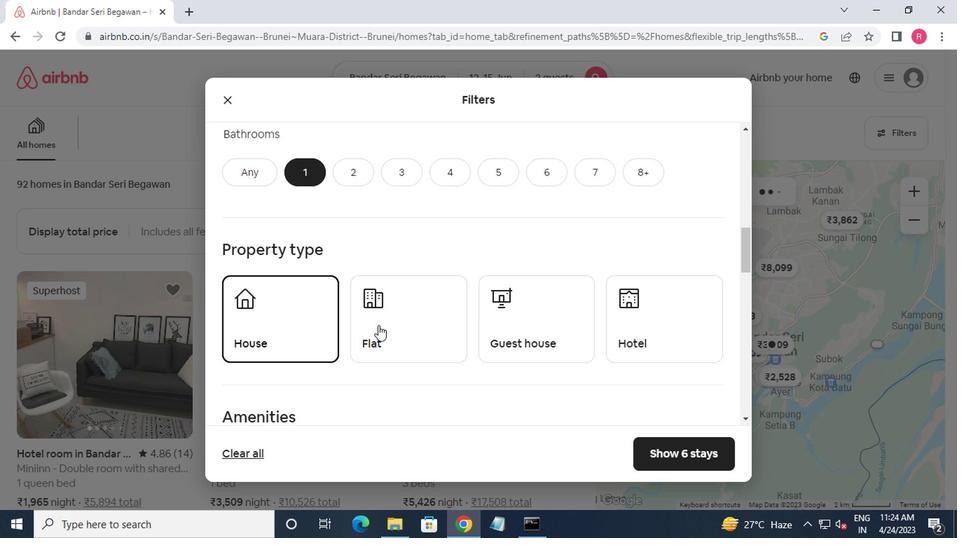 
Action: Mouse pressed left at (399, 325)
Screenshot: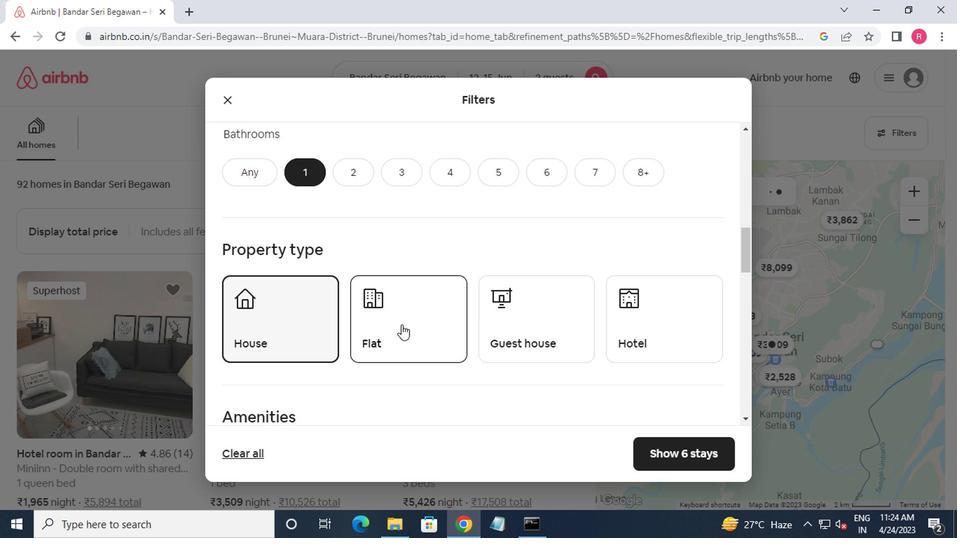 
Action: Mouse moved to (482, 329)
Screenshot: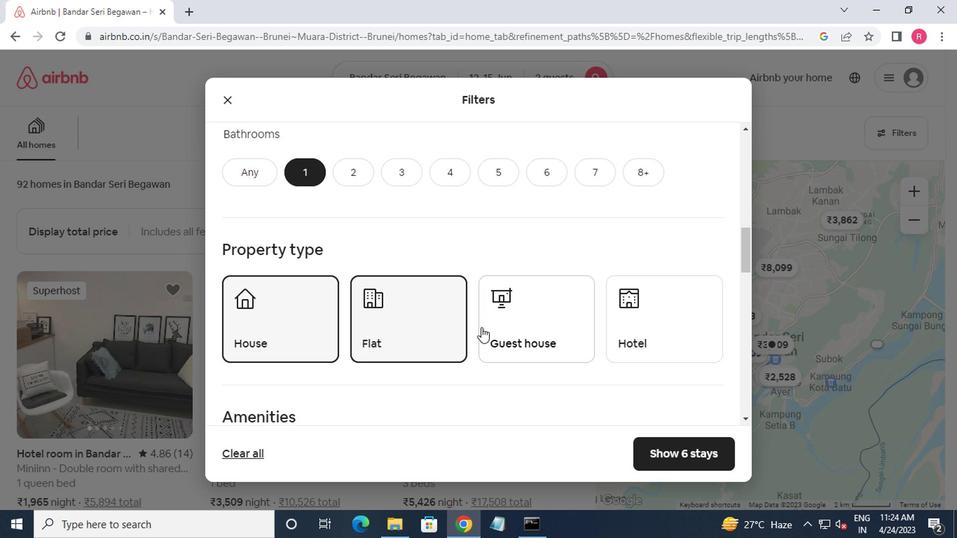 
Action: Mouse pressed left at (482, 329)
Screenshot: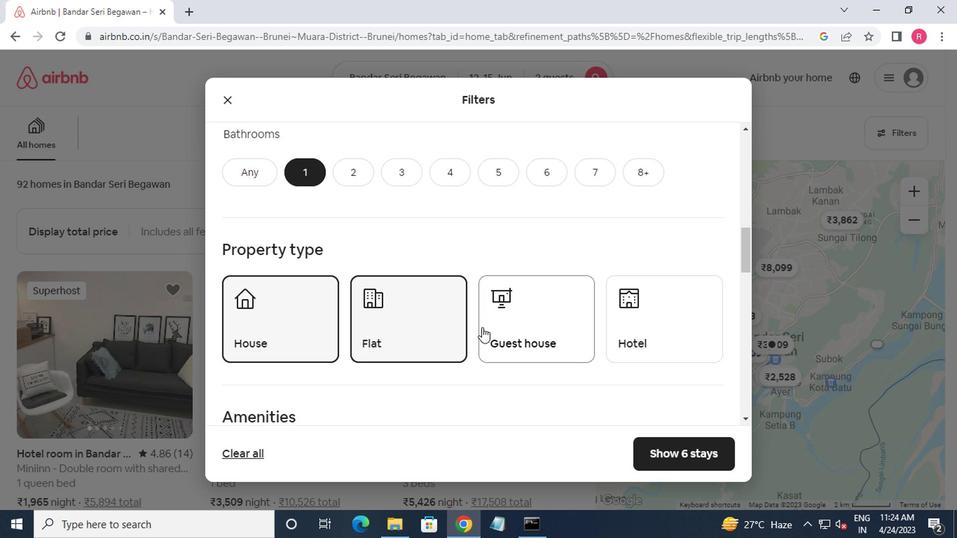 
Action: Mouse moved to (658, 332)
Screenshot: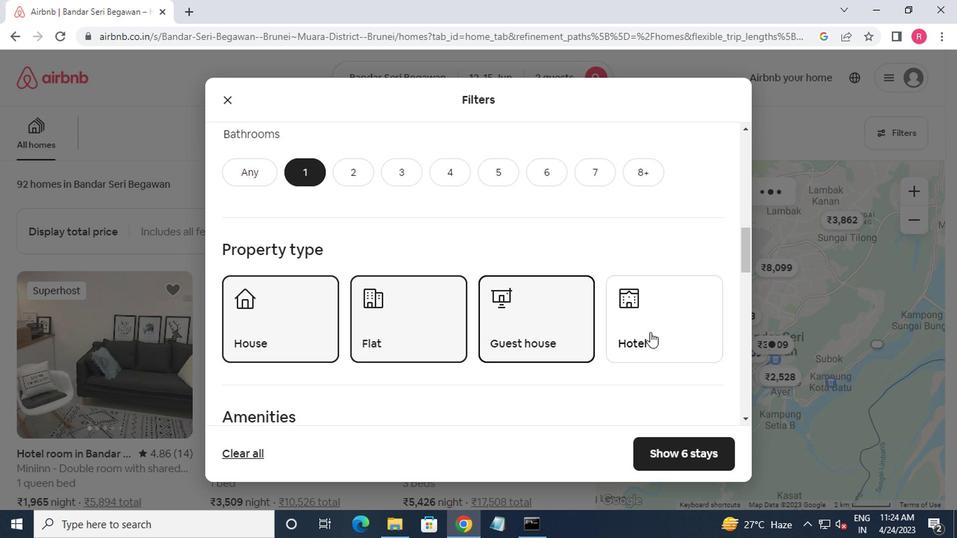 
Action: Mouse pressed left at (658, 332)
Screenshot: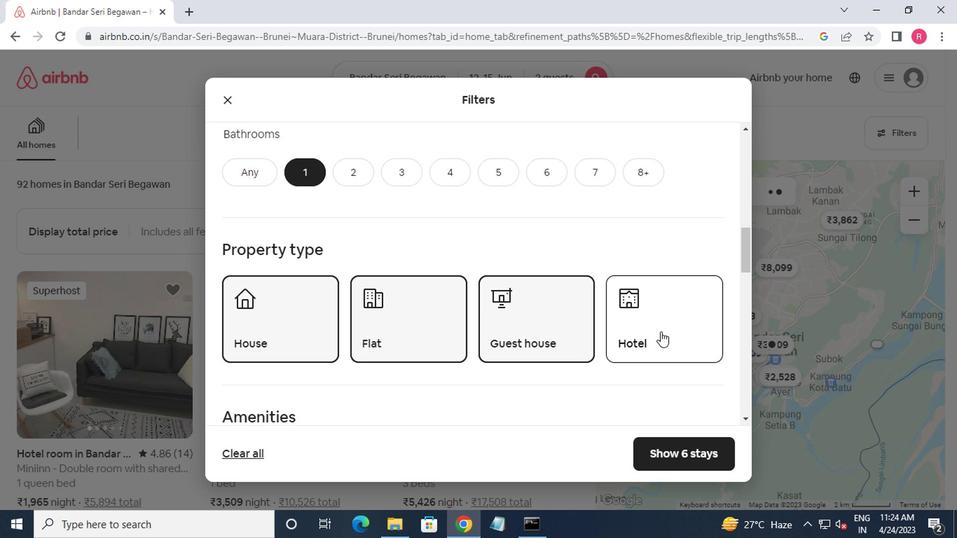 
Action: Mouse moved to (645, 325)
Screenshot: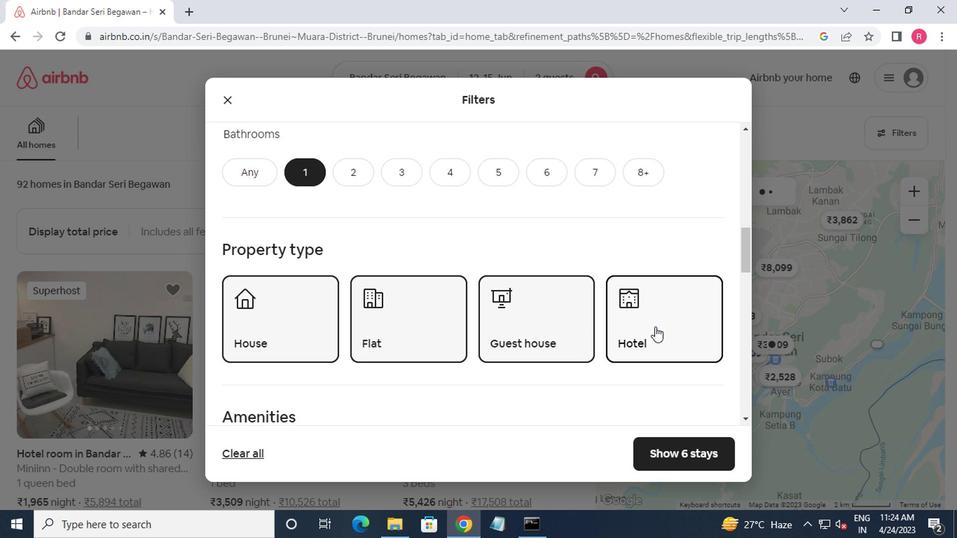 
Action: Mouse scrolled (645, 325) with delta (0, 0)
Screenshot: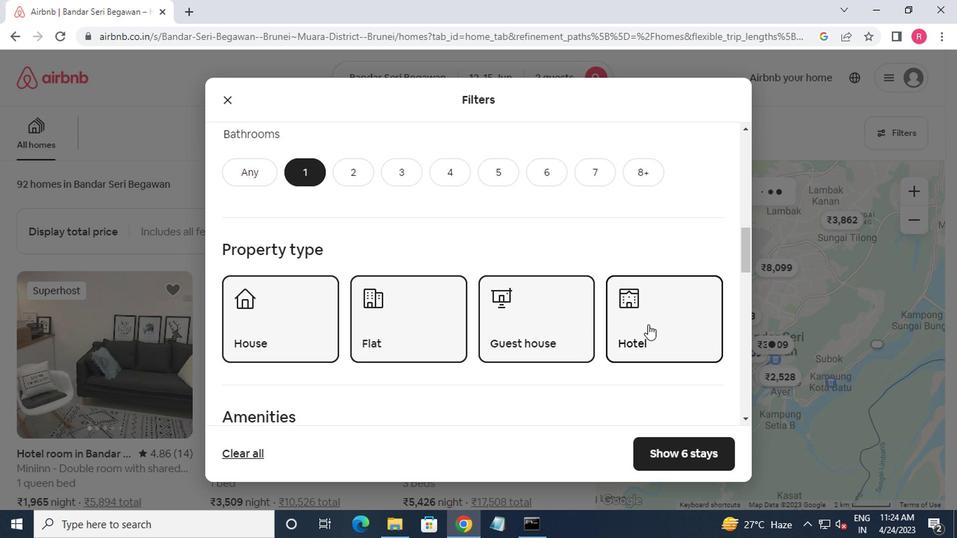 
Action: Mouse scrolled (645, 325) with delta (0, 0)
Screenshot: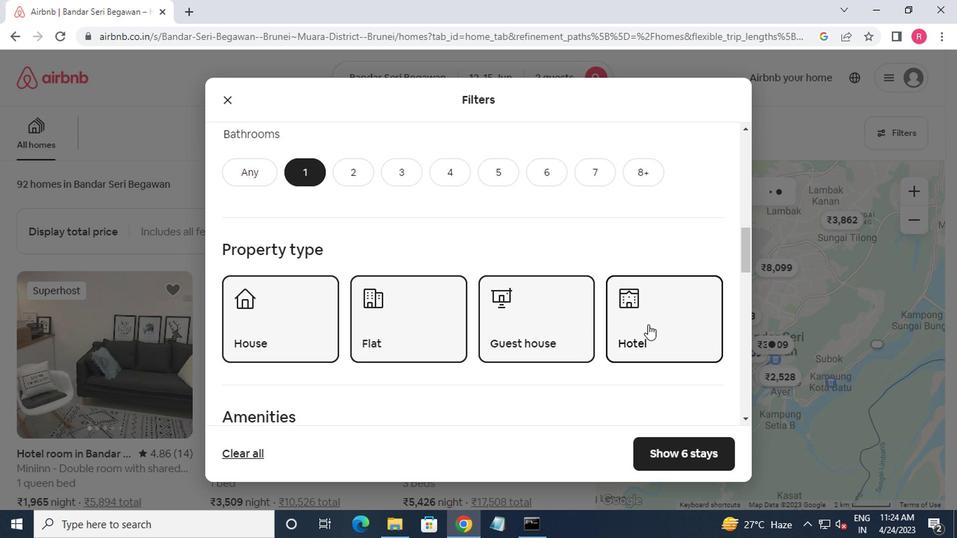 
Action: Mouse moved to (644, 325)
Screenshot: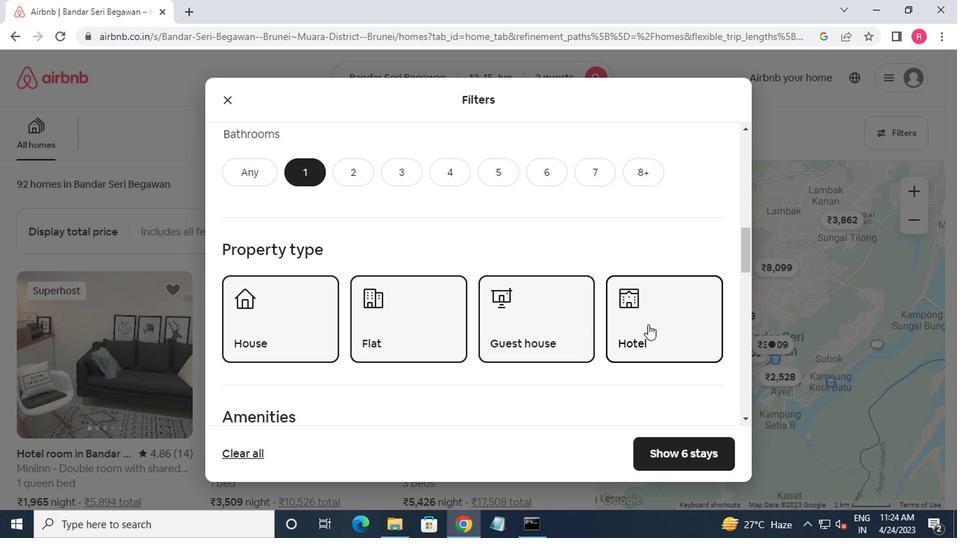 
Action: Mouse scrolled (644, 325) with delta (0, 0)
Screenshot: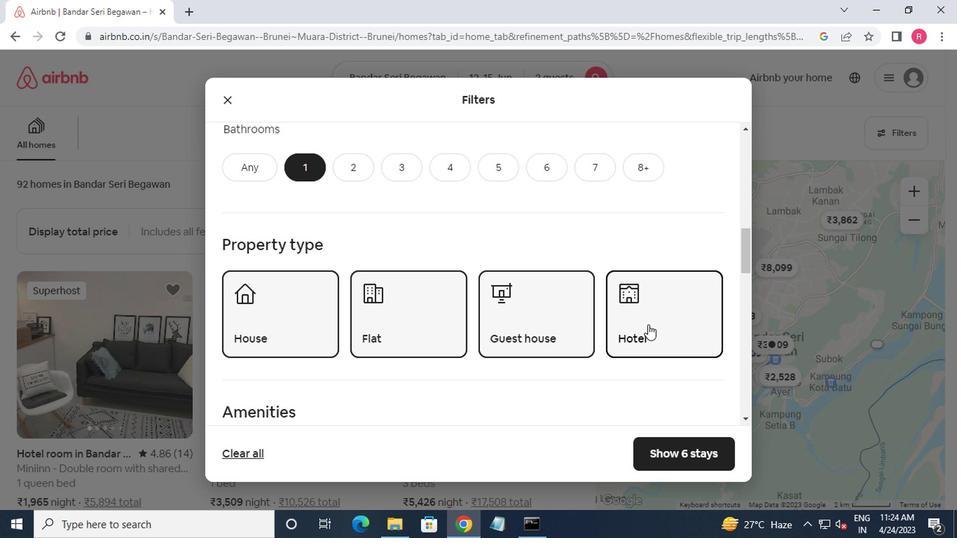 
Action: Mouse moved to (640, 328)
Screenshot: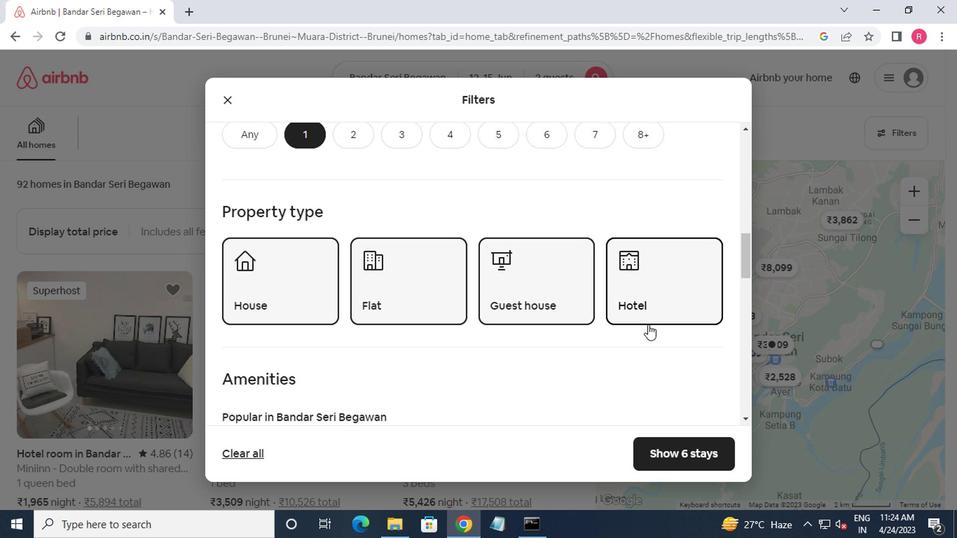 
Action: Mouse scrolled (640, 327) with delta (0, 0)
Screenshot: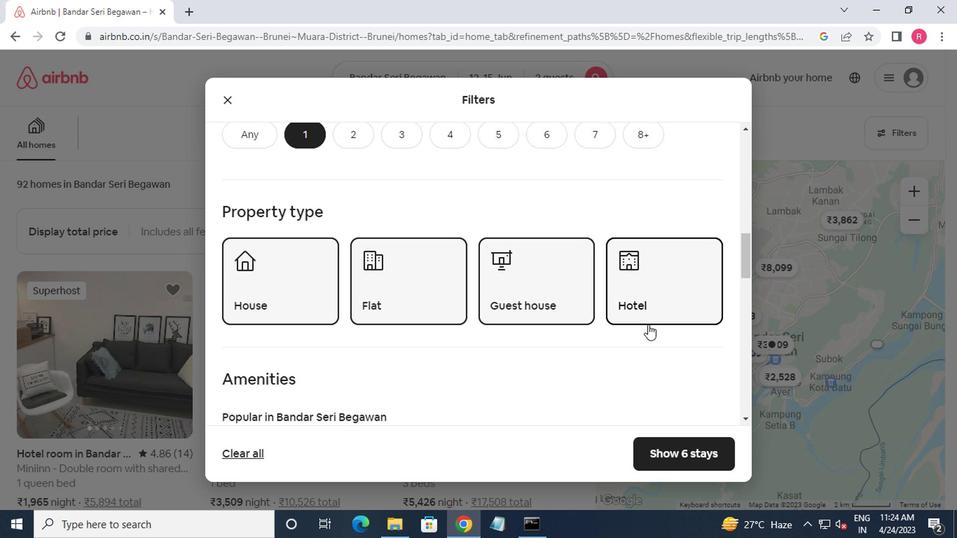 
Action: Mouse moved to (536, 331)
Screenshot: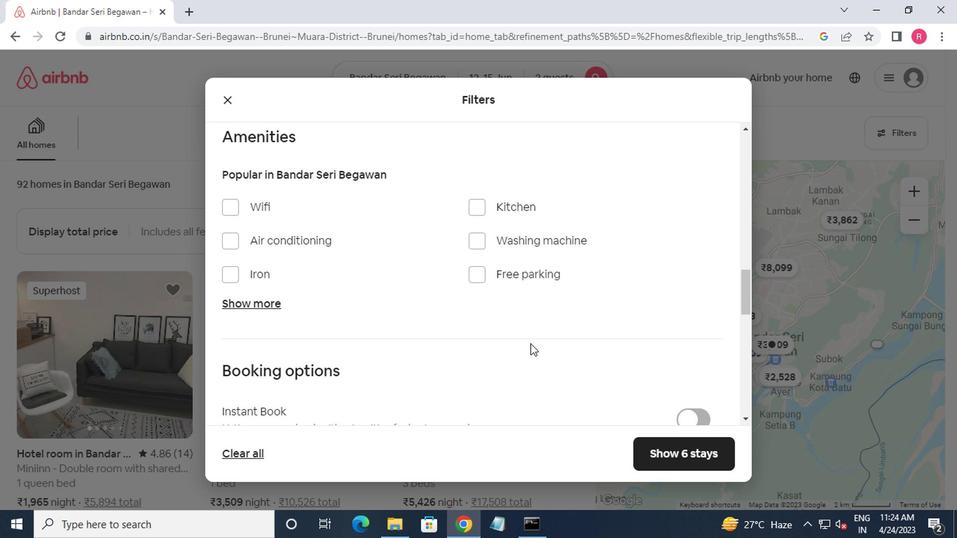 
Action: Mouse scrolled (536, 330) with delta (0, 0)
Screenshot: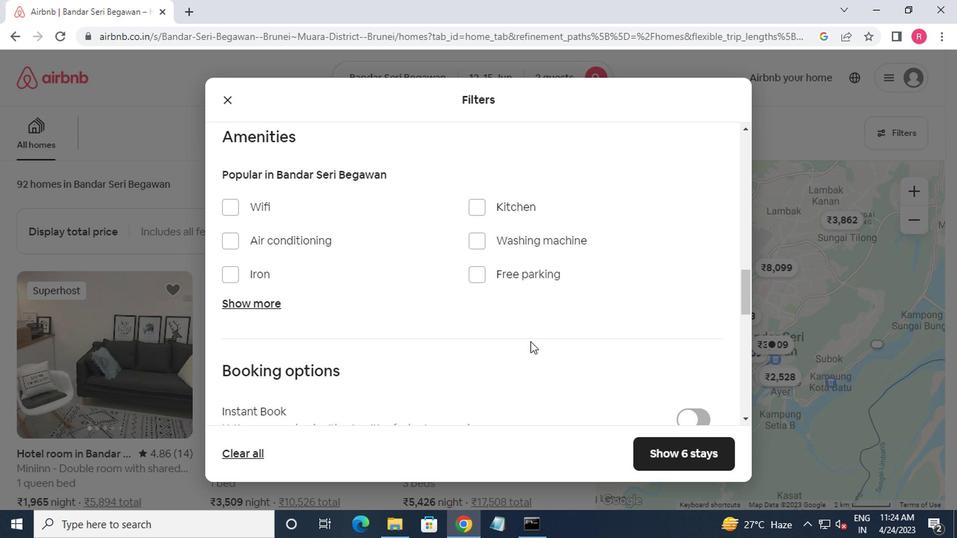 
Action: Mouse scrolled (536, 330) with delta (0, 0)
Screenshot: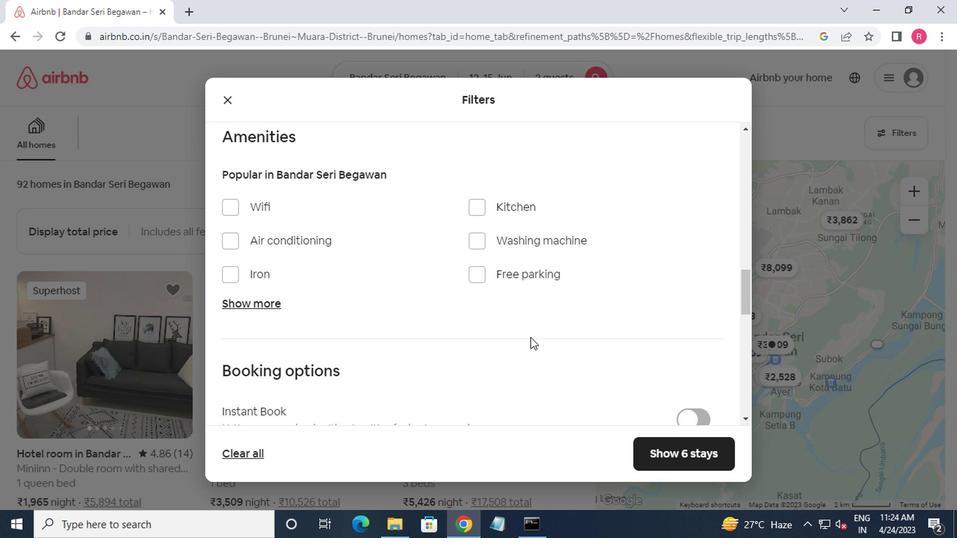 
Action: Mouse moved to (537, 332)
Screenshot: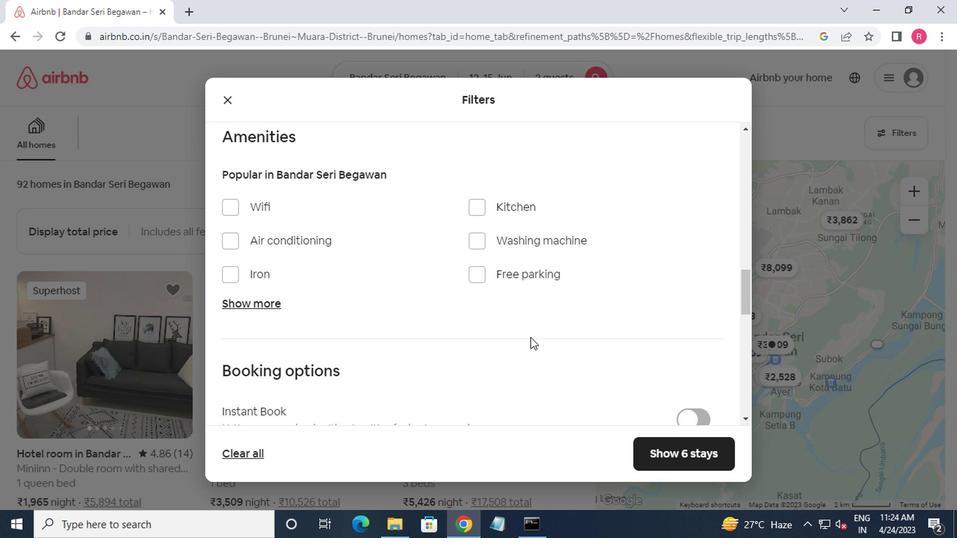 
Action: Mouse scrolled (537, 331) with delta (0, 0)
Screenshot: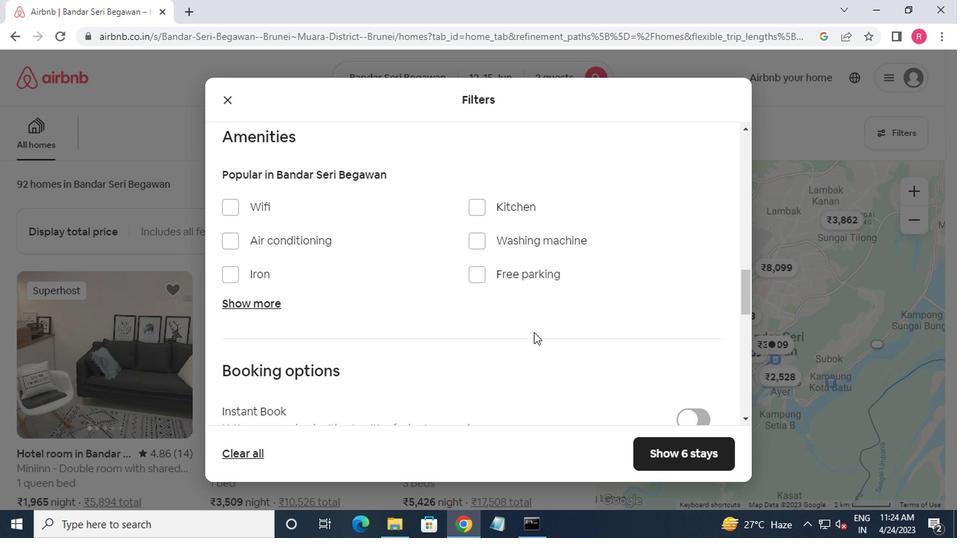 
Action: Mouse moved to (685, 258)
Screenshot: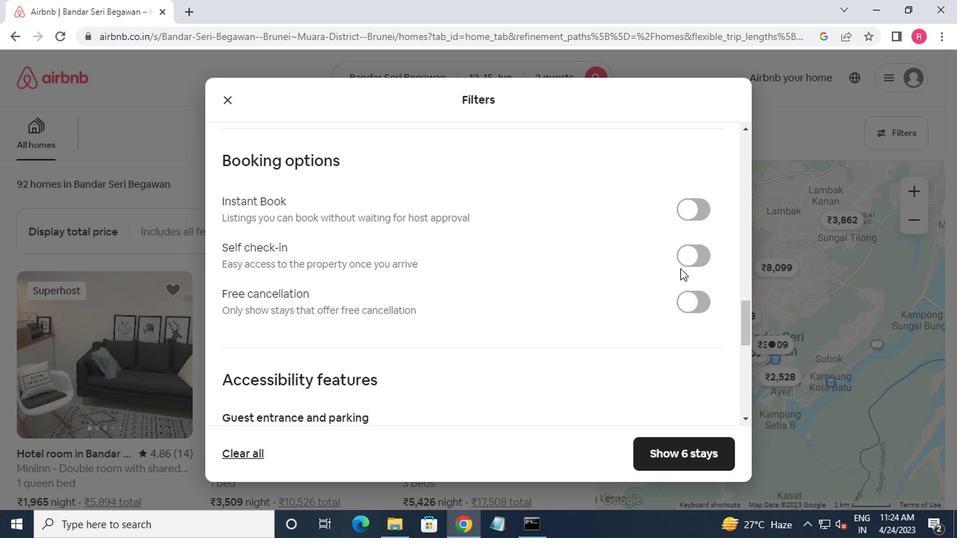 
Action: Mouse pressed left at (685, 258)
Screenshot: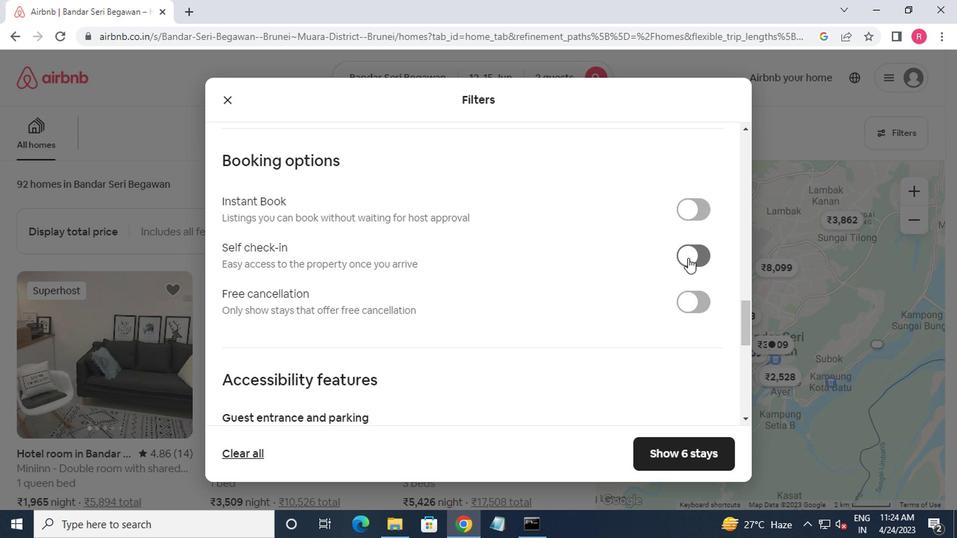 
Action: Mouse moved to (584, 327)
Screenshot: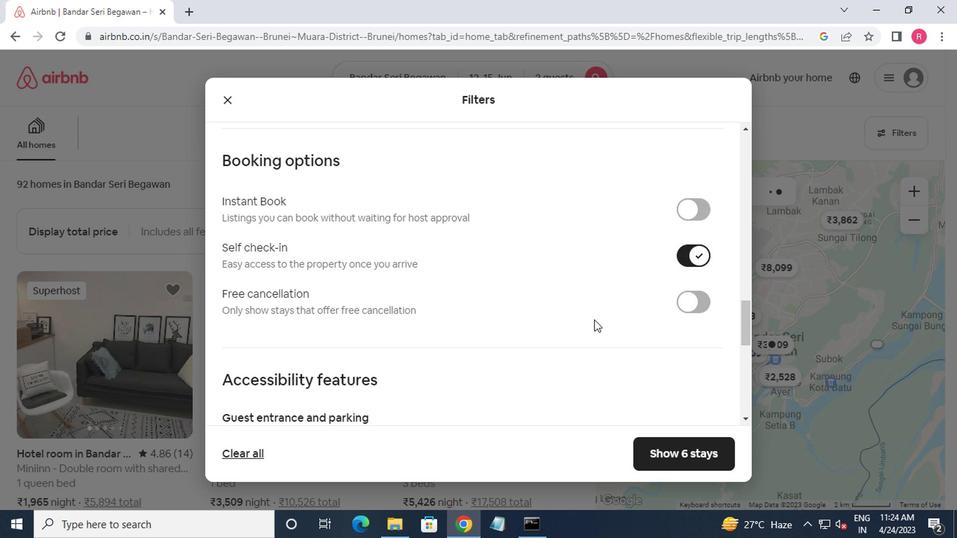 
Action: Mouse scrolled (584, 327) with delta (0, 0)
Screenshot: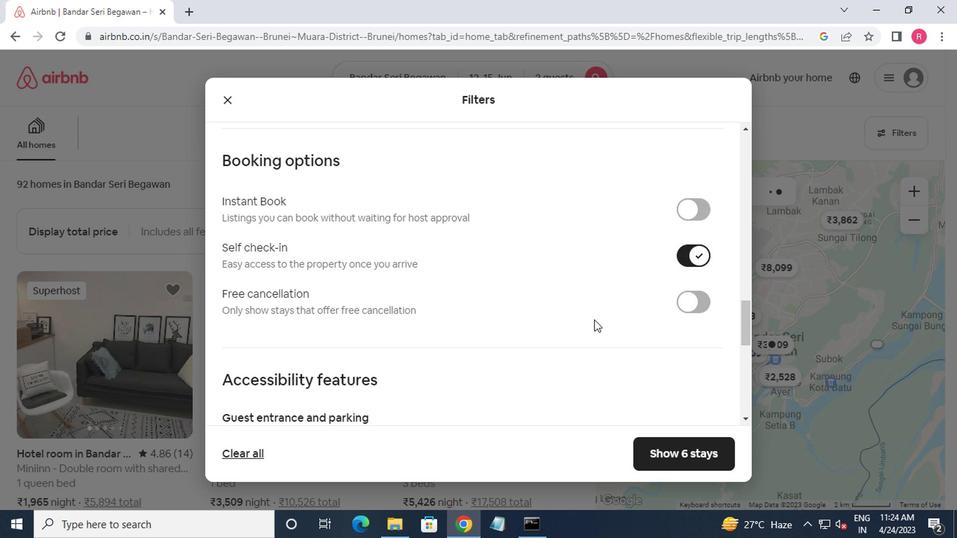 
Action: Mouse moved to (583, 329)
Screenshot: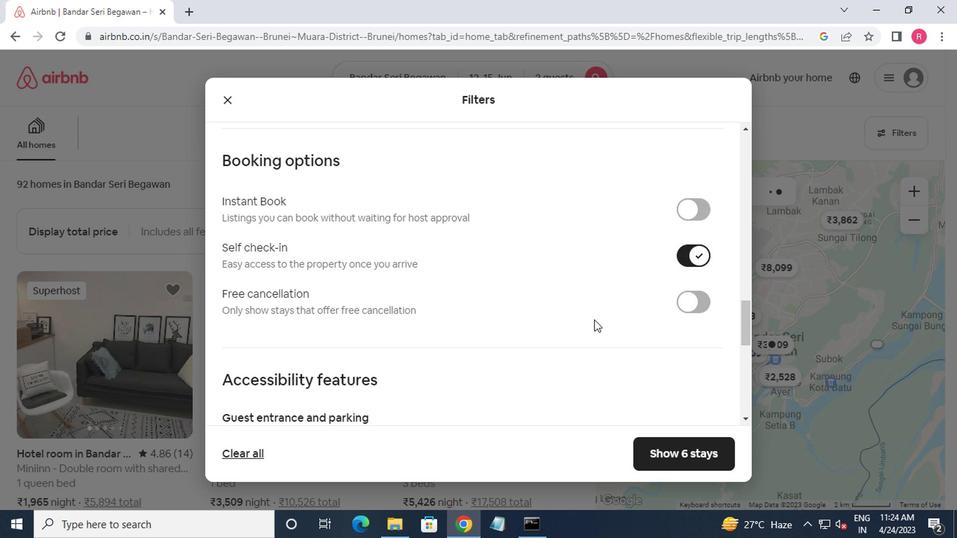 
Action: Mouse scrolled (583, 328) with delta (0, 0)
Screenshot: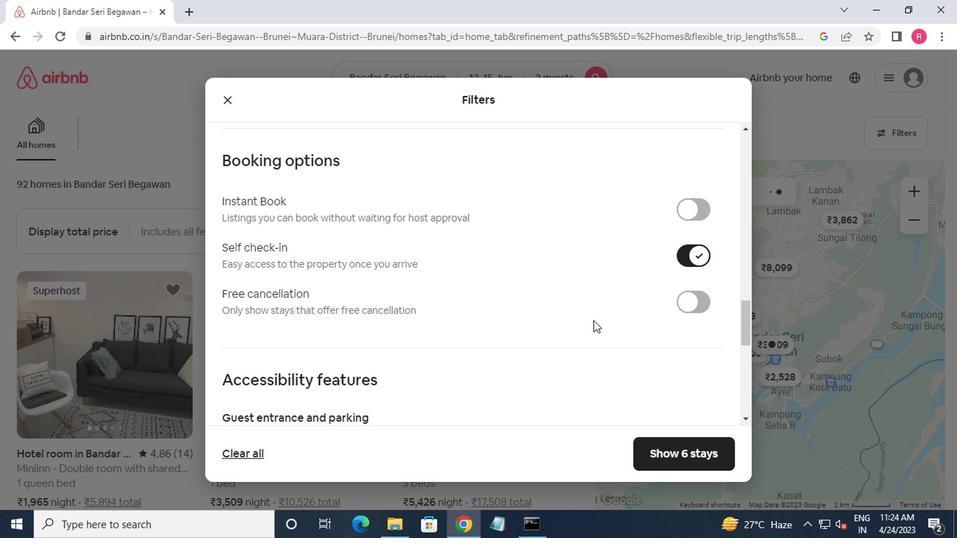 
Action: Mouse moved to (579, 332)
Screenshot: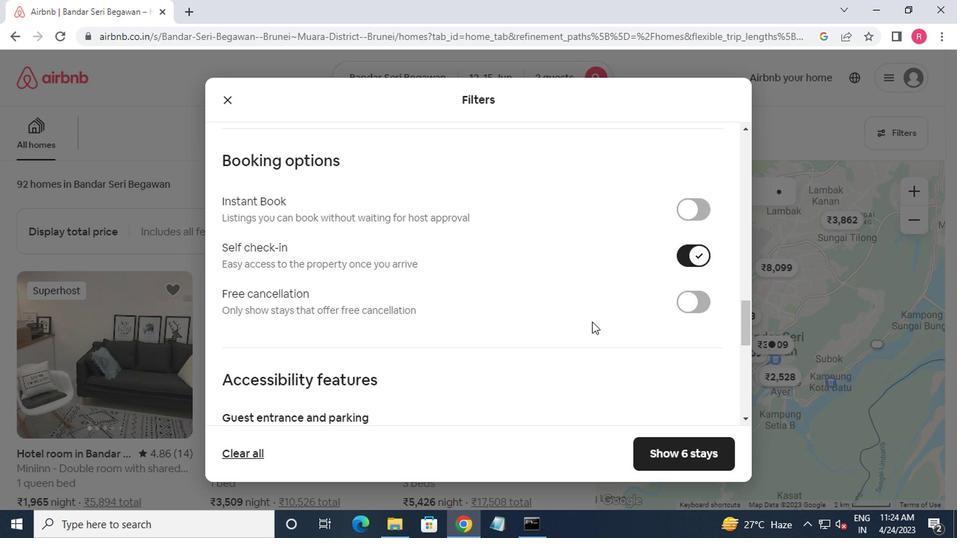 
Action: Mouse scrolled (579, 331) with delta (0, 0)
Screenshot: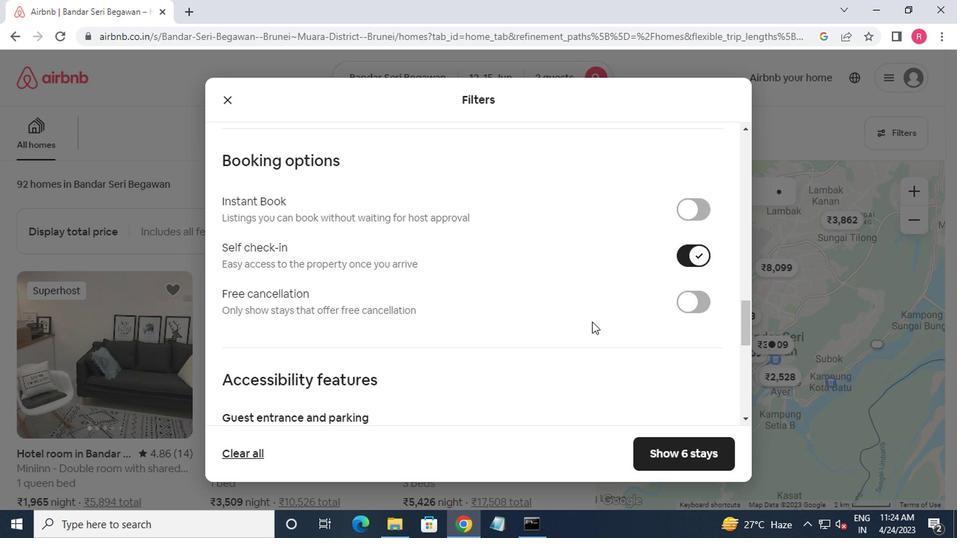 
Action: Mouse moved to (573, 334)
Screenshot: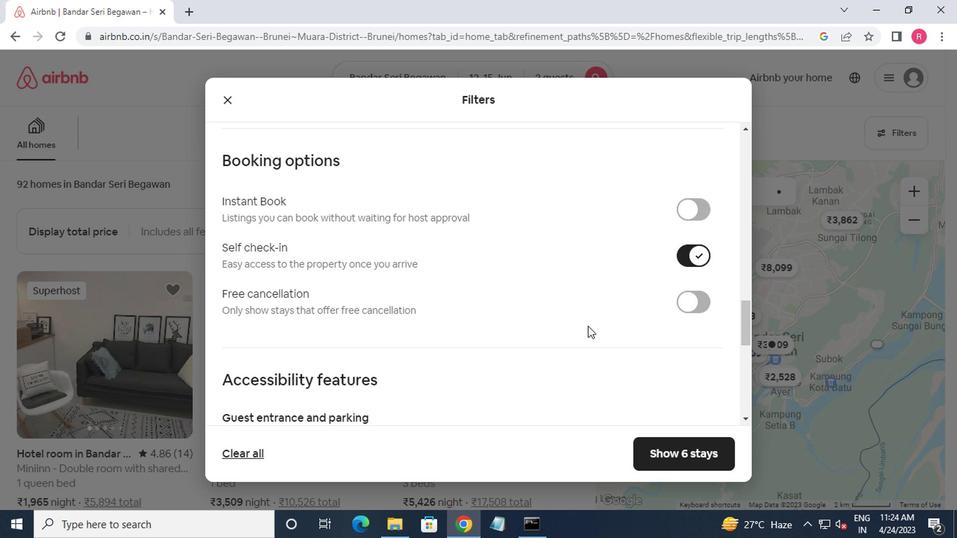 
Action: Mouse scrolled (573, 333) with delta (0, 0)
Screenshot: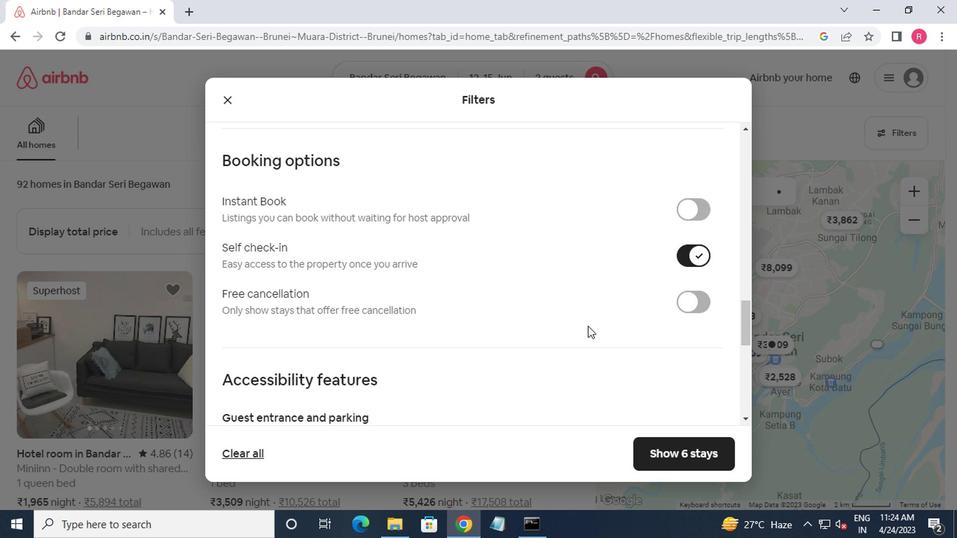 
Action: Mouse moved to (476, 367)
Screenshot: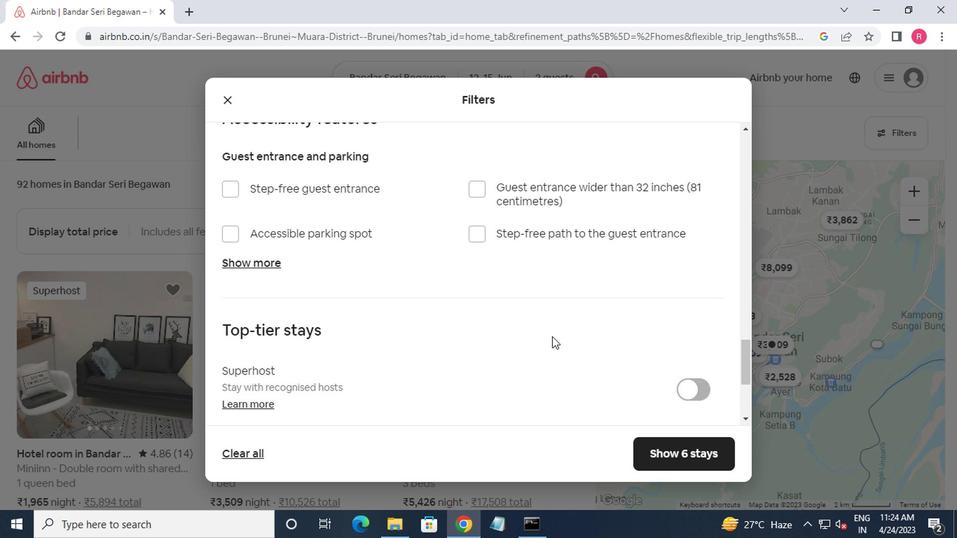 
Action: Mouse scrolled (476, 366) with delta (0, 0)
Screenshot: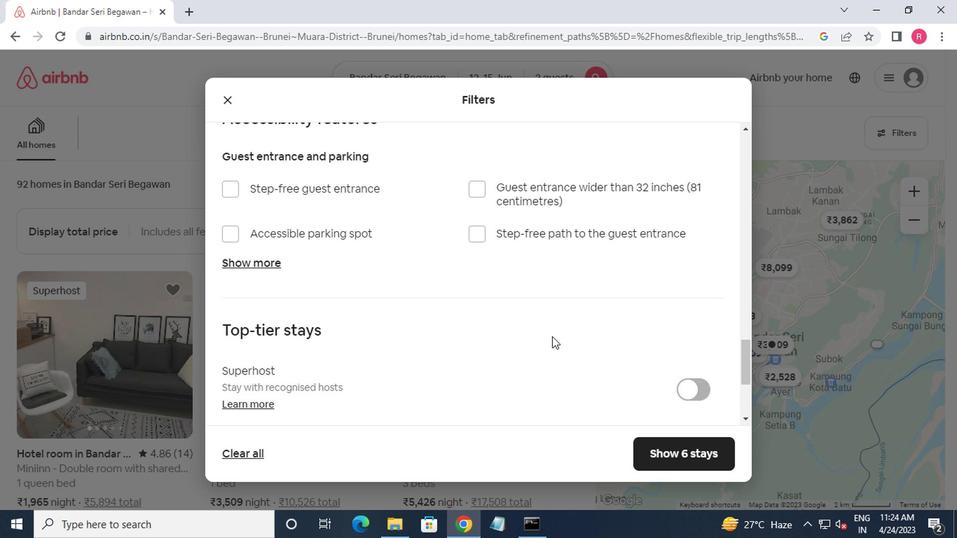 
Action: Mouse moved to (464, 372)
Screenshot: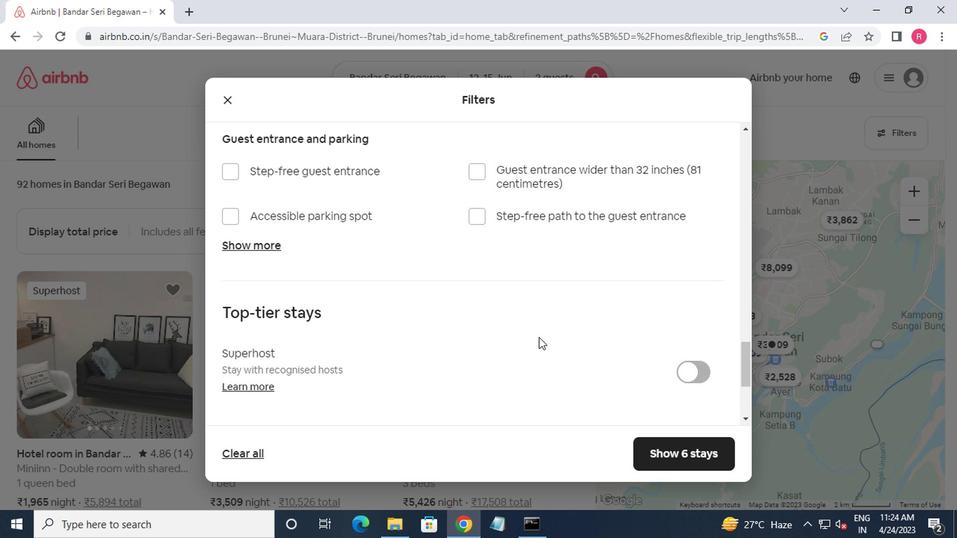 
Action: Mouse scrolled (464, 371) with delta (0, 0)
Screenshot: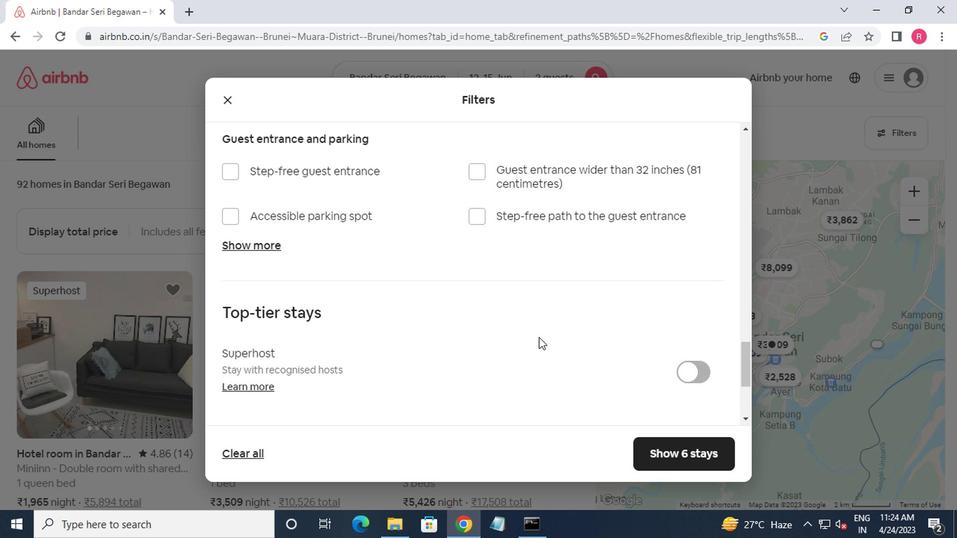 
Action: Mouse moved to (458, 375)
Screenshot: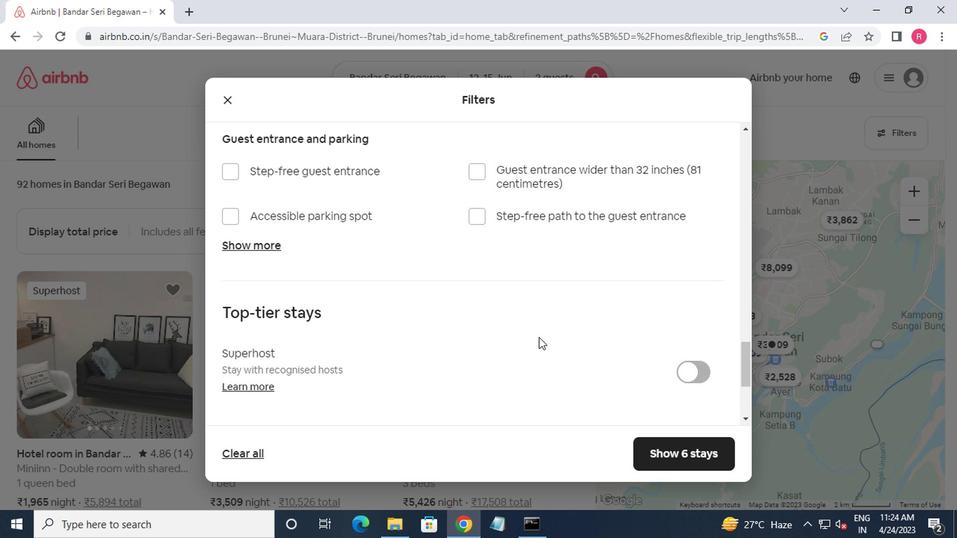 
Action: Mouse scrolled (458, 374) with delta (0, 0)
Screenshot: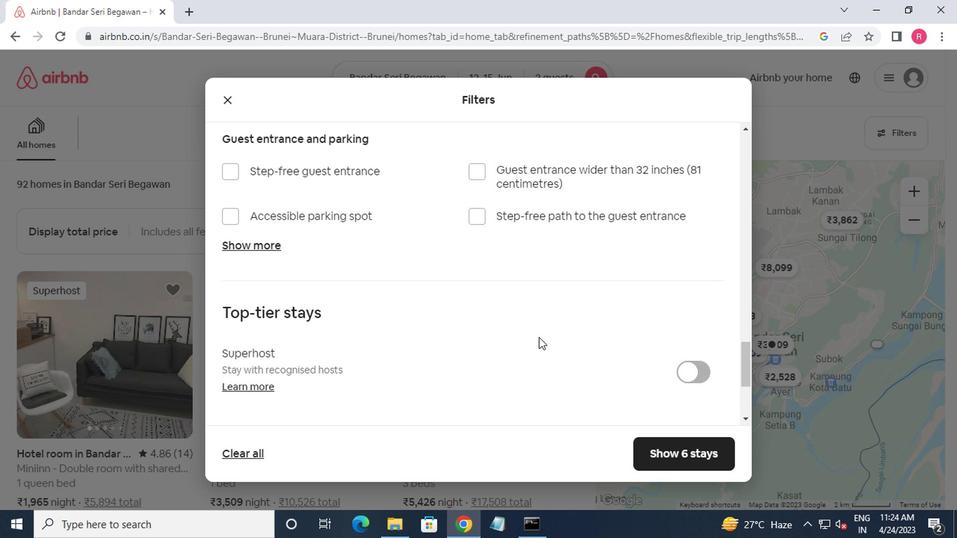
Action: Mouse moved to (253, 329)
Screenshot: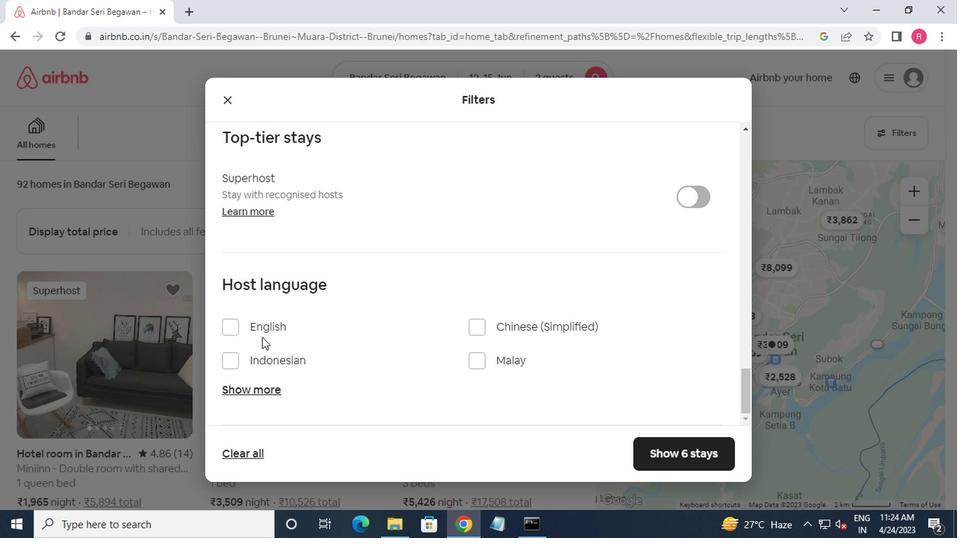 
Action: Mouse pressed left at (253, 329)
Screenshot: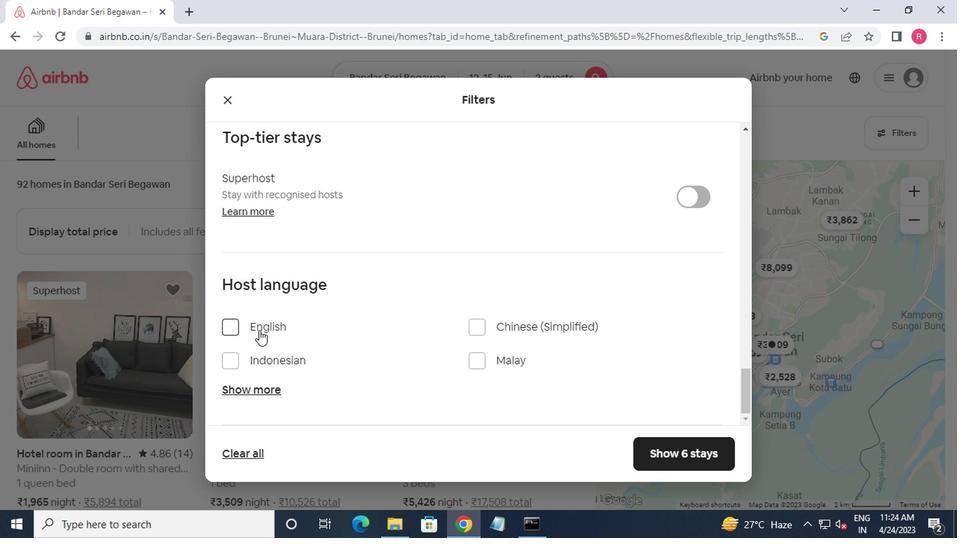 
Action: Mouse moved to (701, 454)
Screenshot: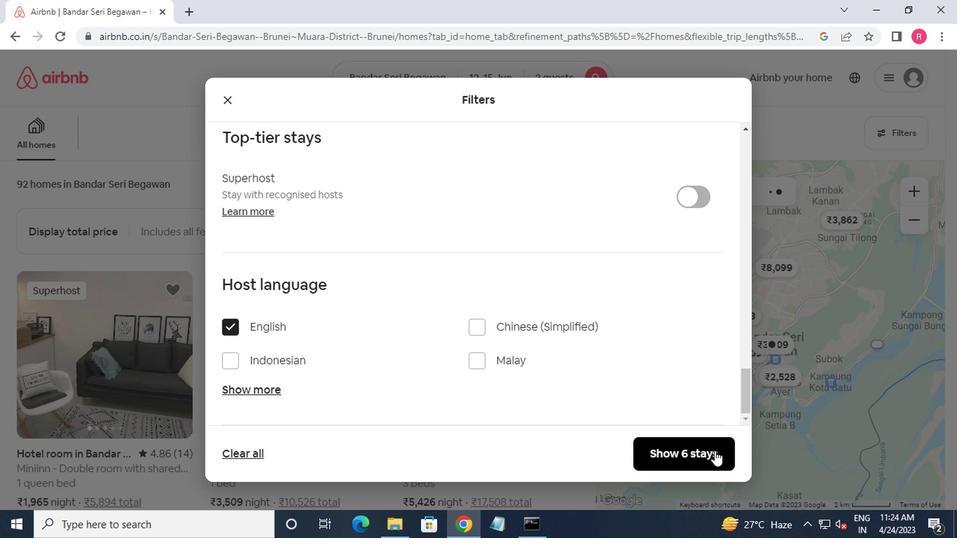 
Action: Mouse pressed left at (701, 454)
Screenshot: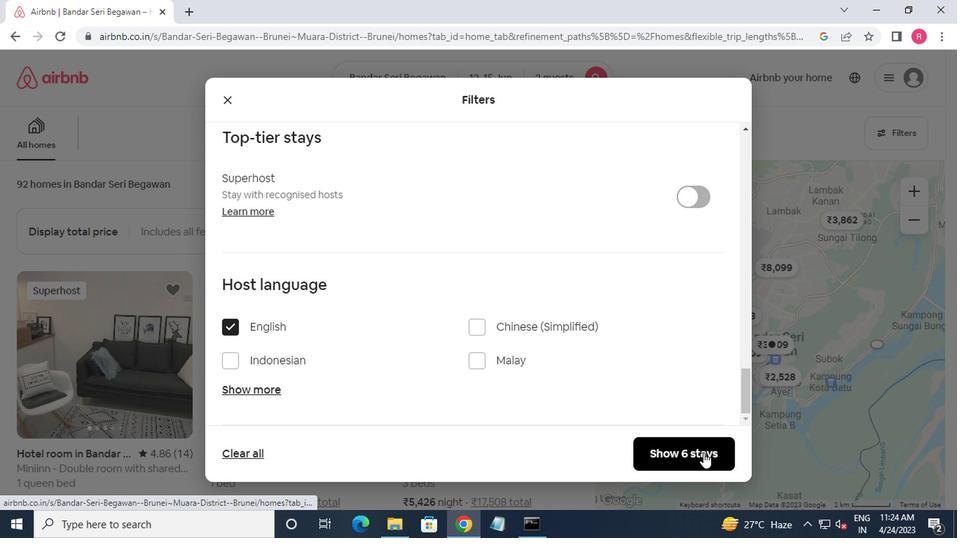 
Action: Mouse moved to (696, 454)
Screenshot: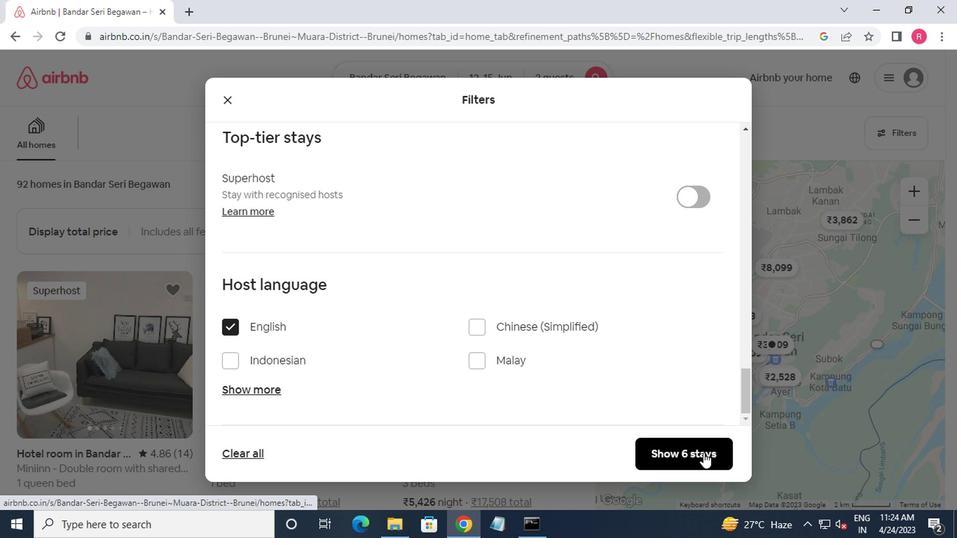 
